 Task: Add an event with the title Second Performance Improvement Plan Review and Progress Tracking, date '2023/10/03', time 8:30 AM to 10:30 AMand add a description: The training workshop will begin with an overview of the importance of effective negotiation skills in today's business landscape. Participants will gain an understanding of the key elements of successful negotiations, such as preparation, communication, active listening, and problem-solving., put the event into Red category . Add location for the event as: 321 Park Retiro, Madrid, Spain, logged in from the account softage.9@softage.netand send the event invitation to softage.10@softage.net with CC to  softage.7@softage.net. Set a reminder for the event 1 hour before
Action: Mouse moved to (113, 143)
Screenshot: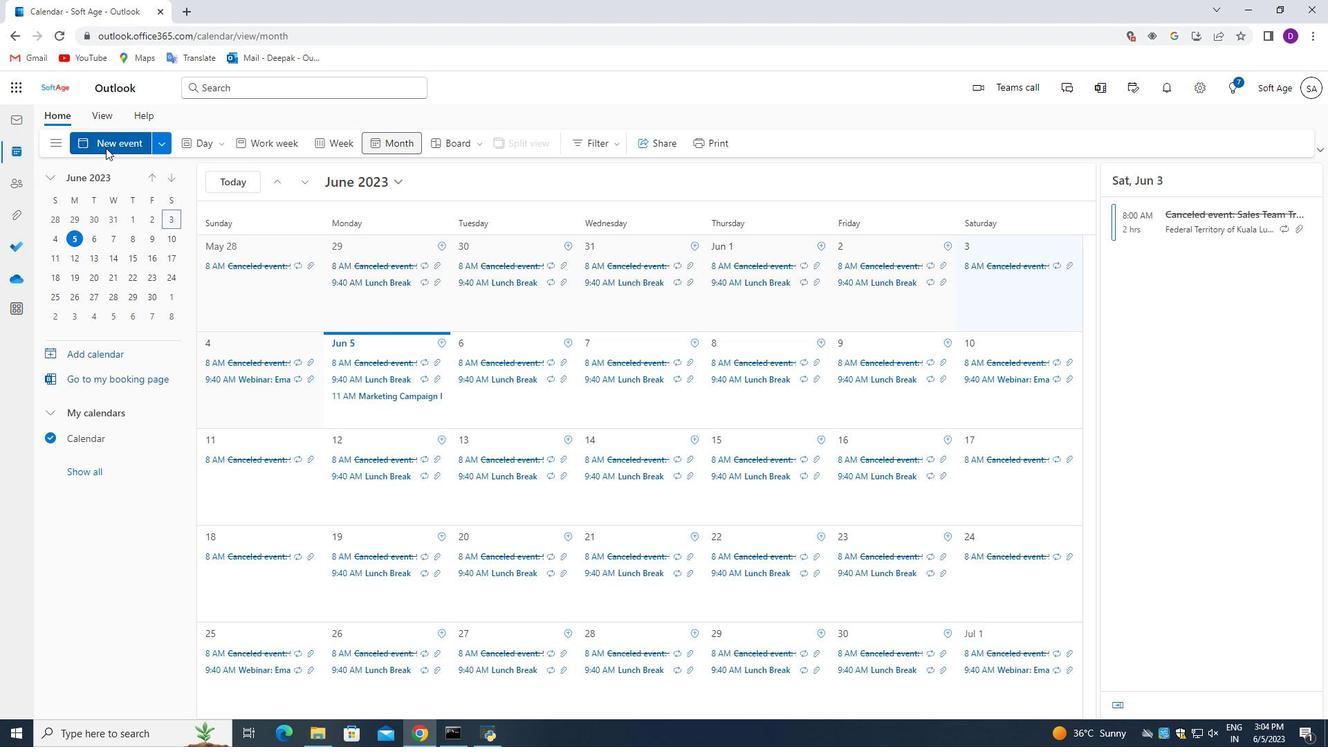 
Action: Mouse pressed left at (113, 143)
Screenshot: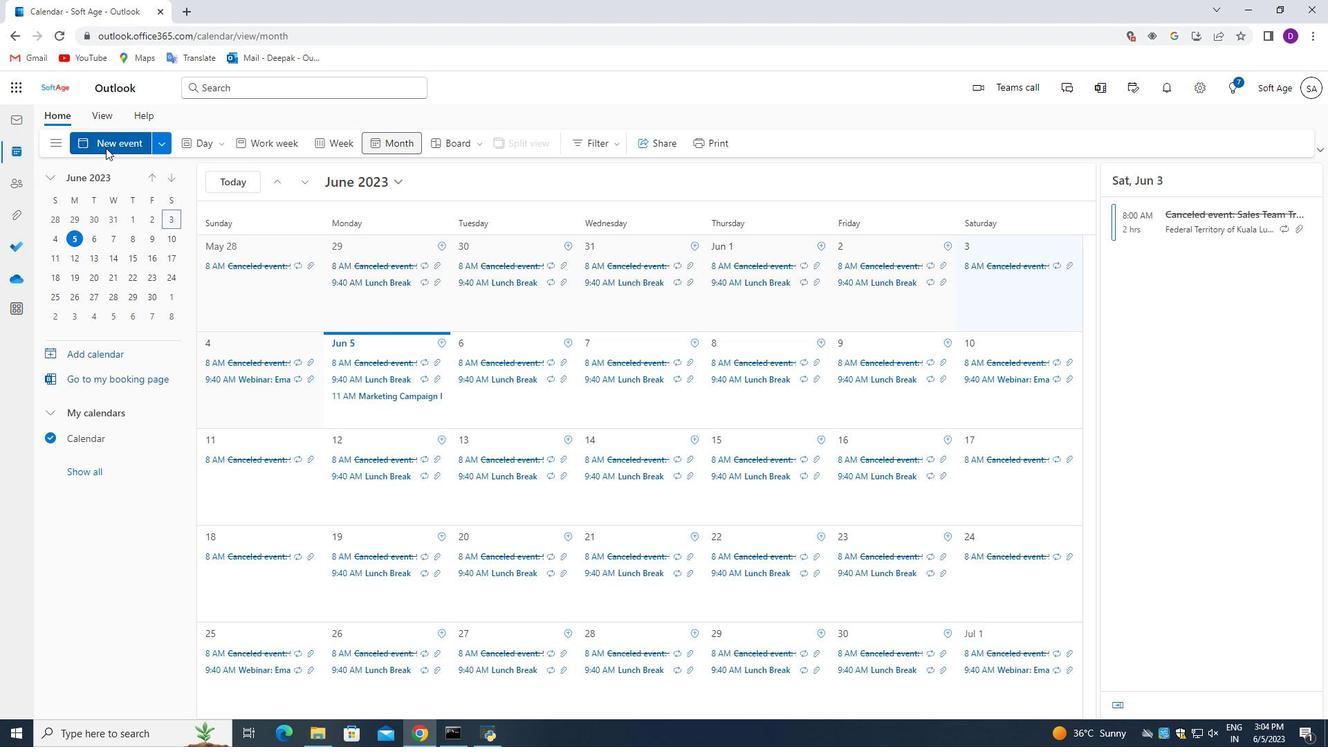 
Action: Key pressed <Key.shift_r>Sexon<Key.backspace><Key.backspace><Key.backspace><Key.backspace>ex<Key.backspace>cond<Key.space><Key.space><Key.backspace><Key.shift>Perfo<Key.backspace><Key.backspace><Key.backspace><Key.backspace><Key.backspace><Key.backspace><Key.space><Key.shift>AP<Key.backspace><Key.backspace><Key.shift>Performance<Key.space>
Screenshot: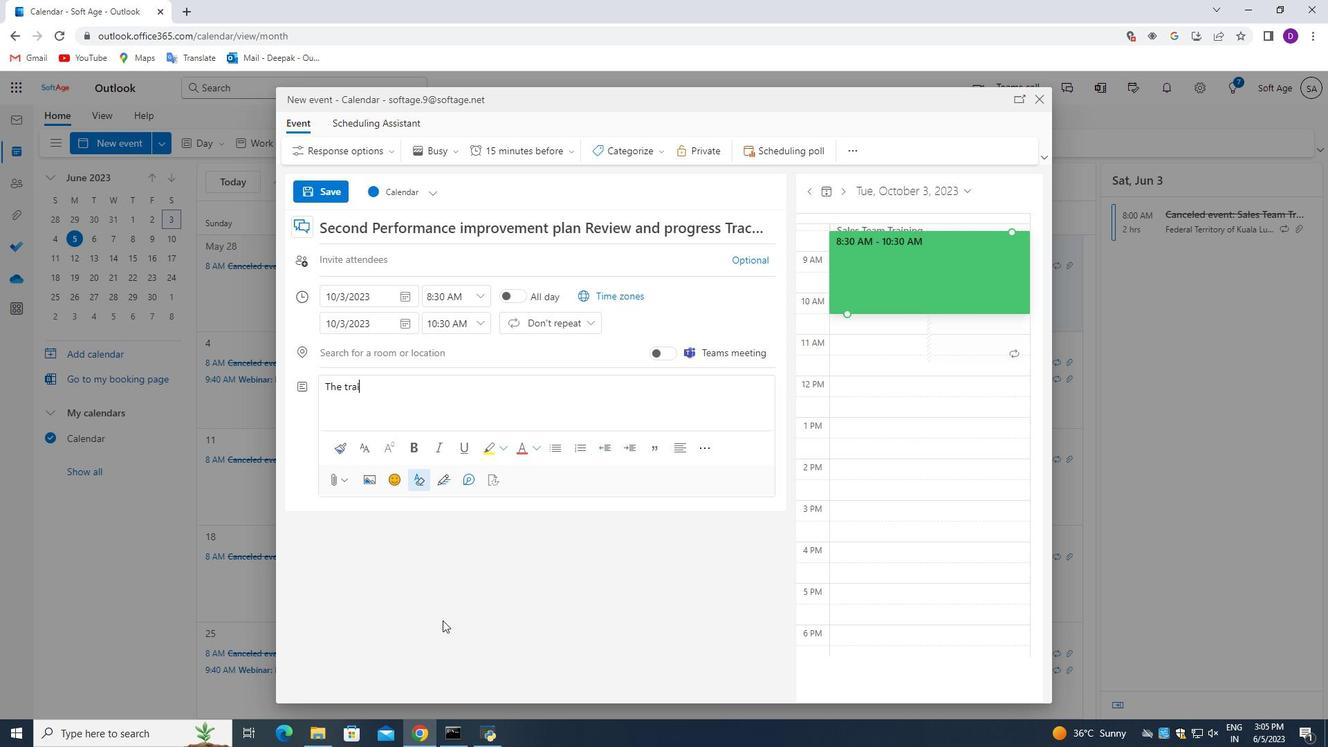 
Action: Mouse moved to (105, 148)
Screenshot: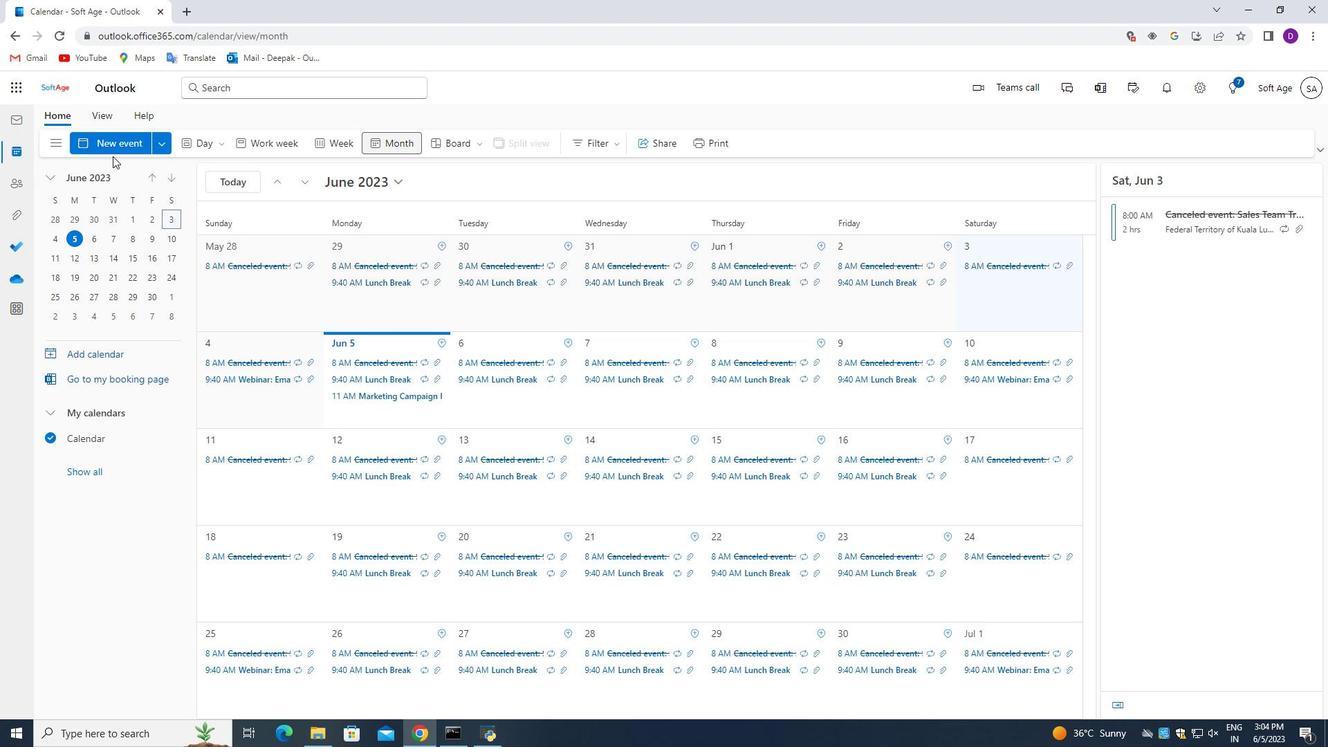 
Action: Mouse pressed left at (105, 148)
Screenshot: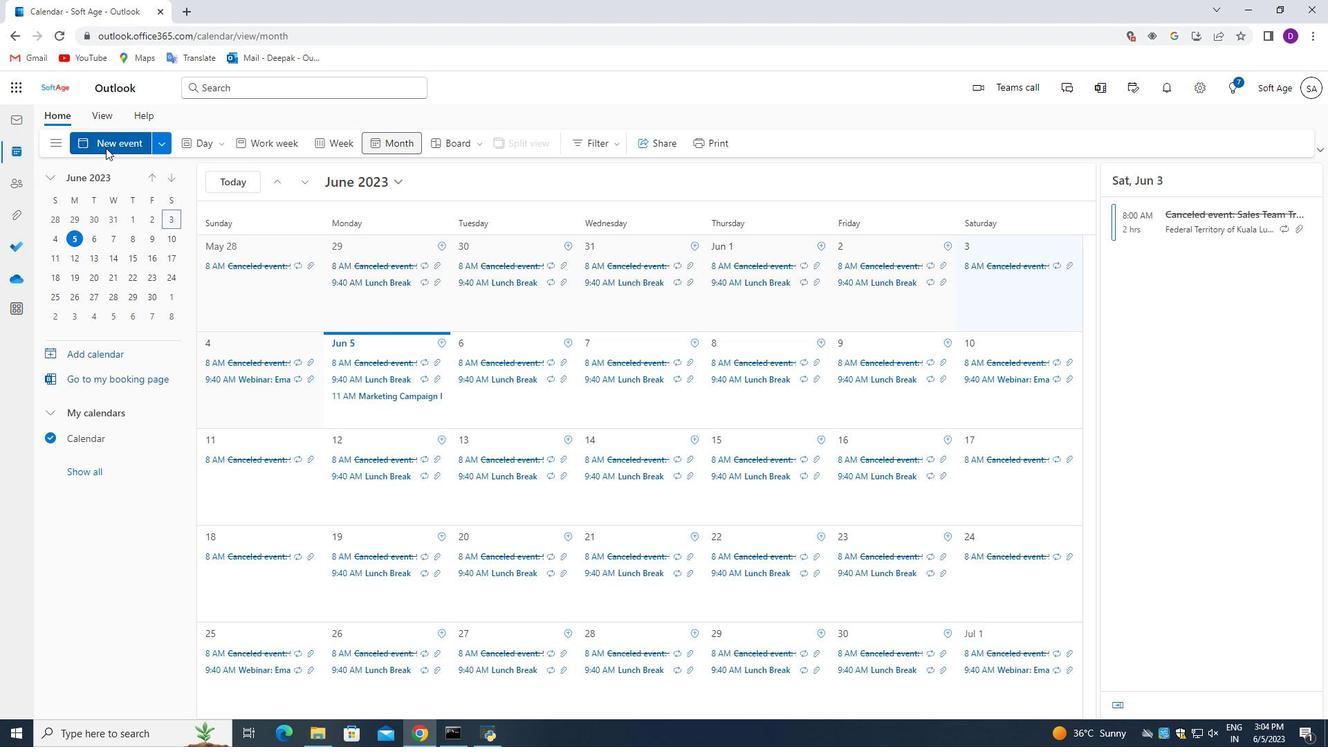 
Action: Mouse moved to (514, 545)
Screenshot: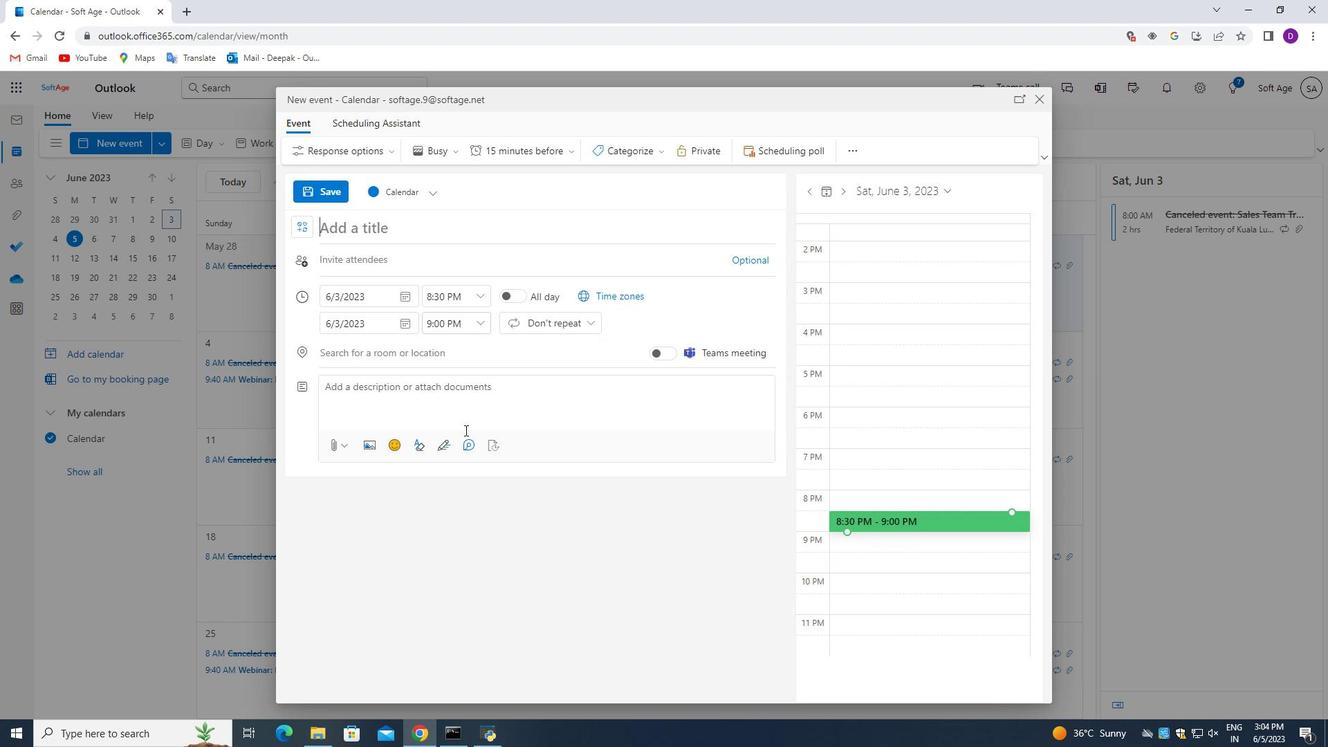 
Action: Key pressed <Key.shift_r>Second<Key.space><Key.shift>Performance<Key.space>improvement<Key.space>plan<Key.space><Key.shift_r>Review<Key.space>and<Key.space>progress<Key.space><Key.shift_r>Tracking
Screenshot: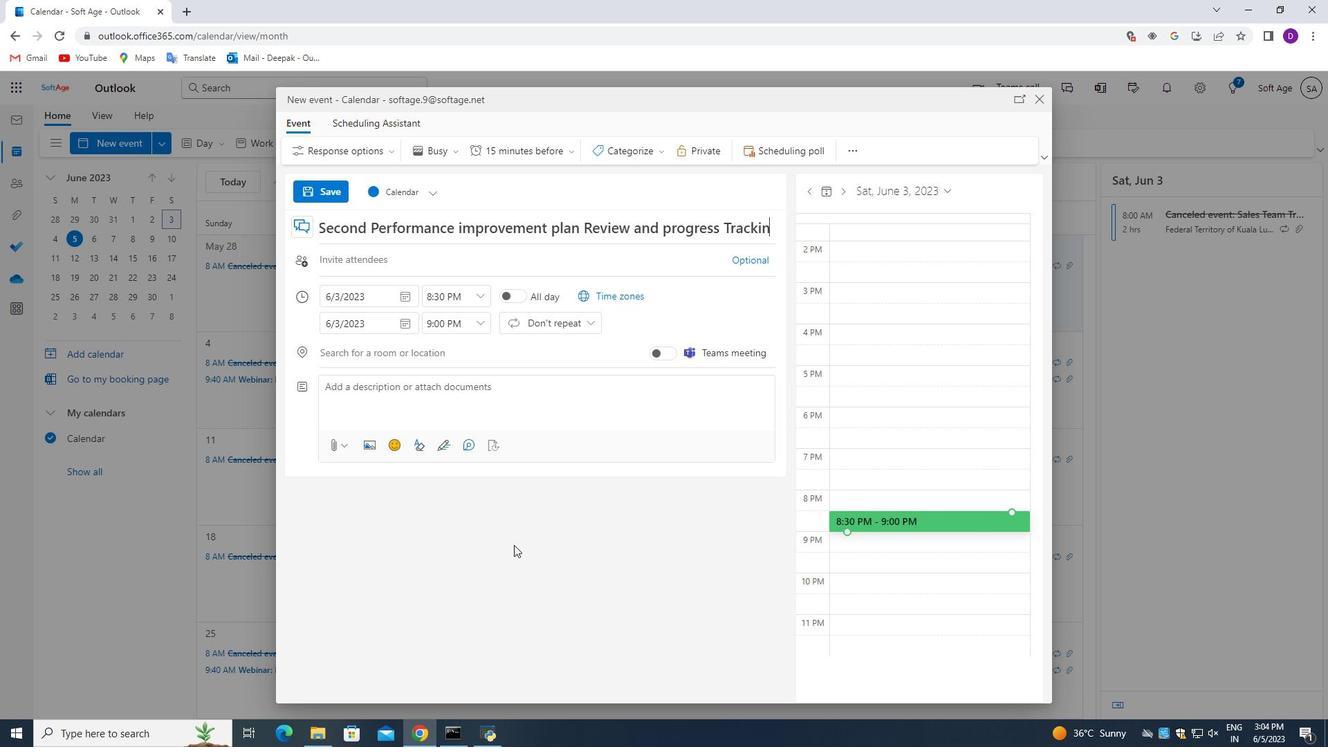 
Action: Mouse moved to (402, 294)
Screenshot: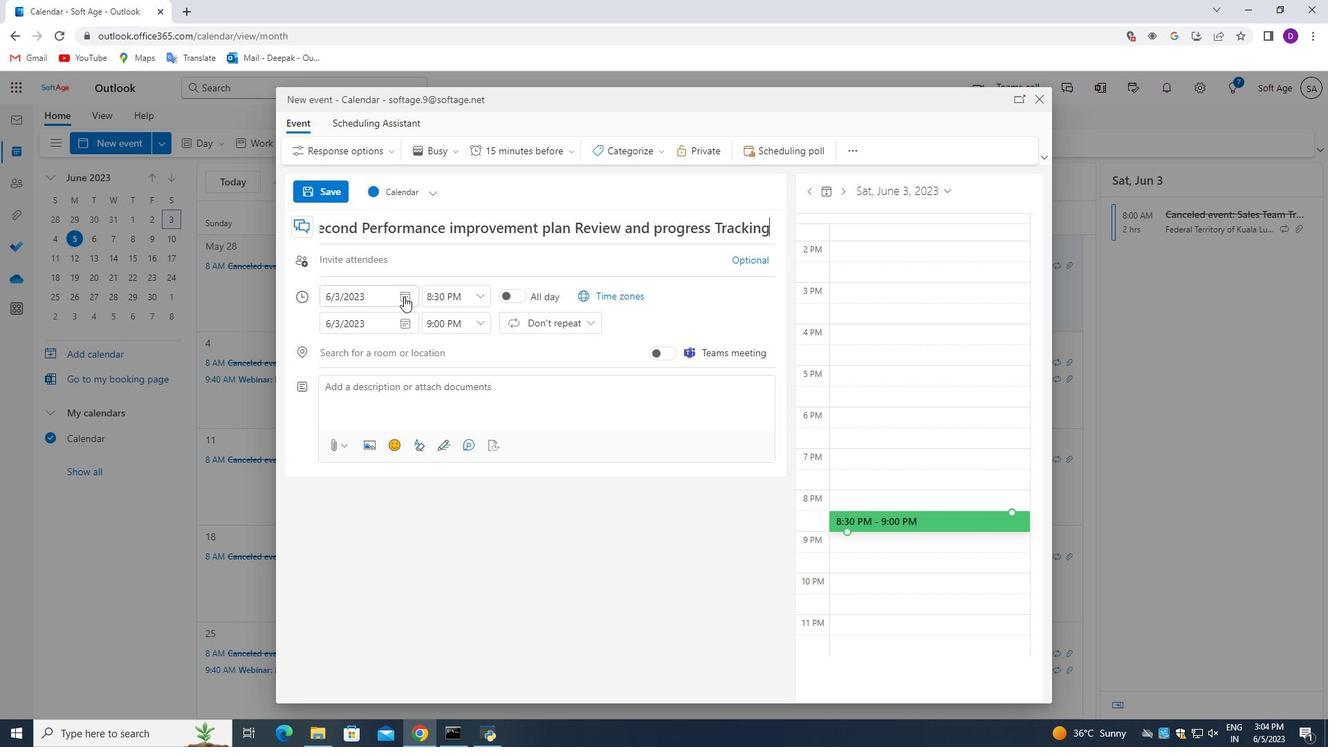 
Action: Mouse pressed left at (402, 294)
Screenshot: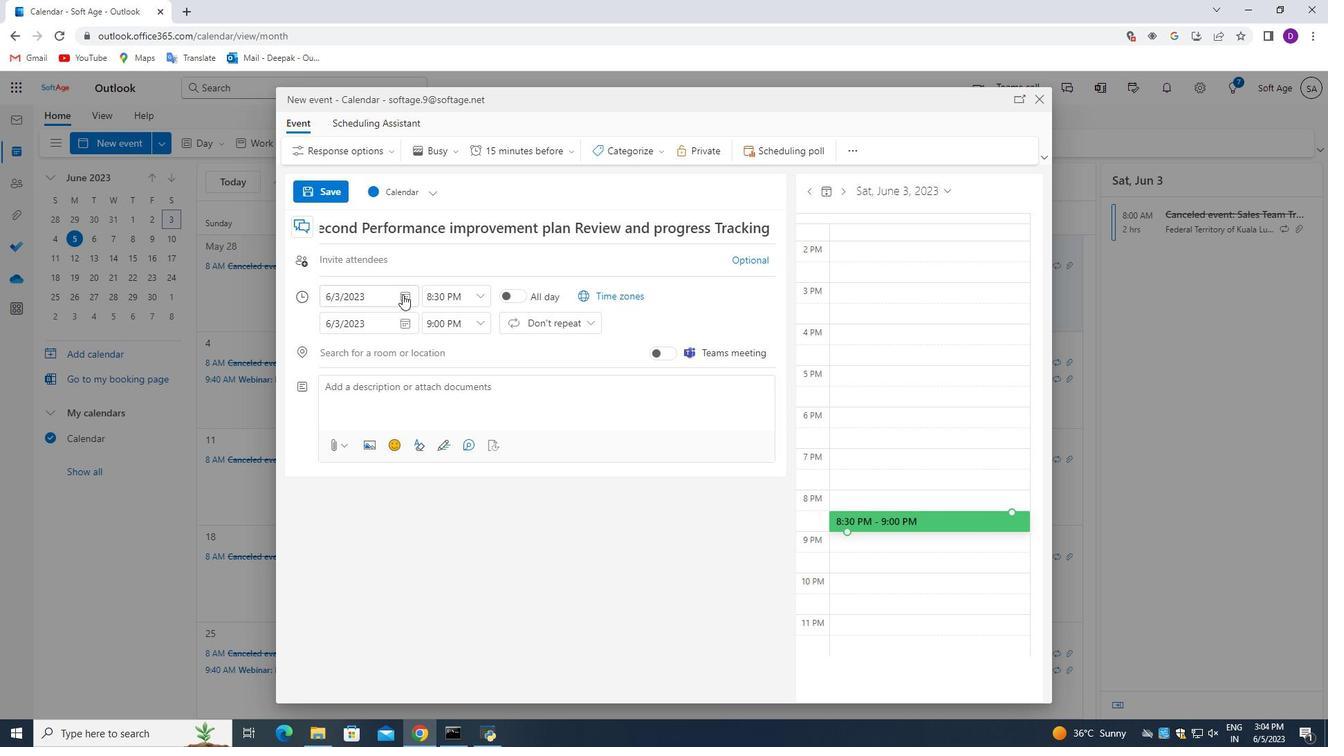 
Action: Mouse moved to (361, 321)
Screenshot: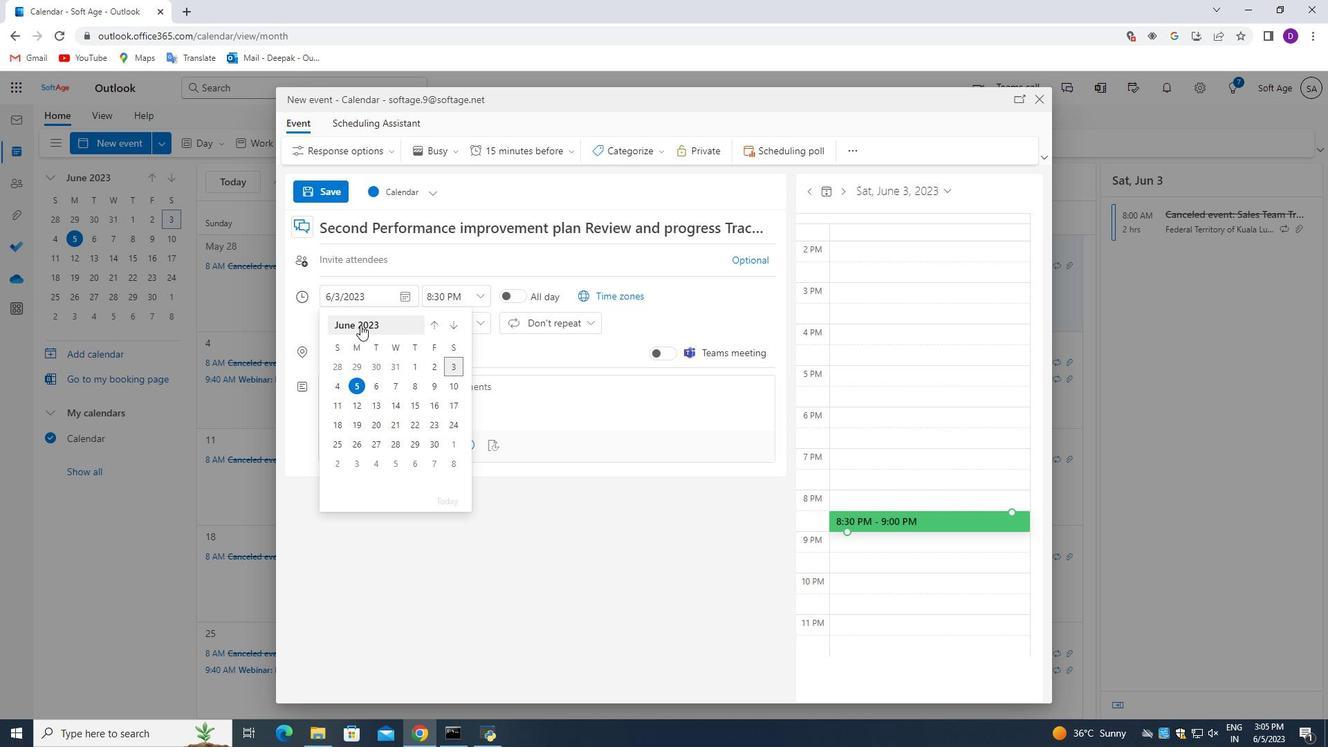 
Action: Mouse pressed left at (361, 321)
Screenshot: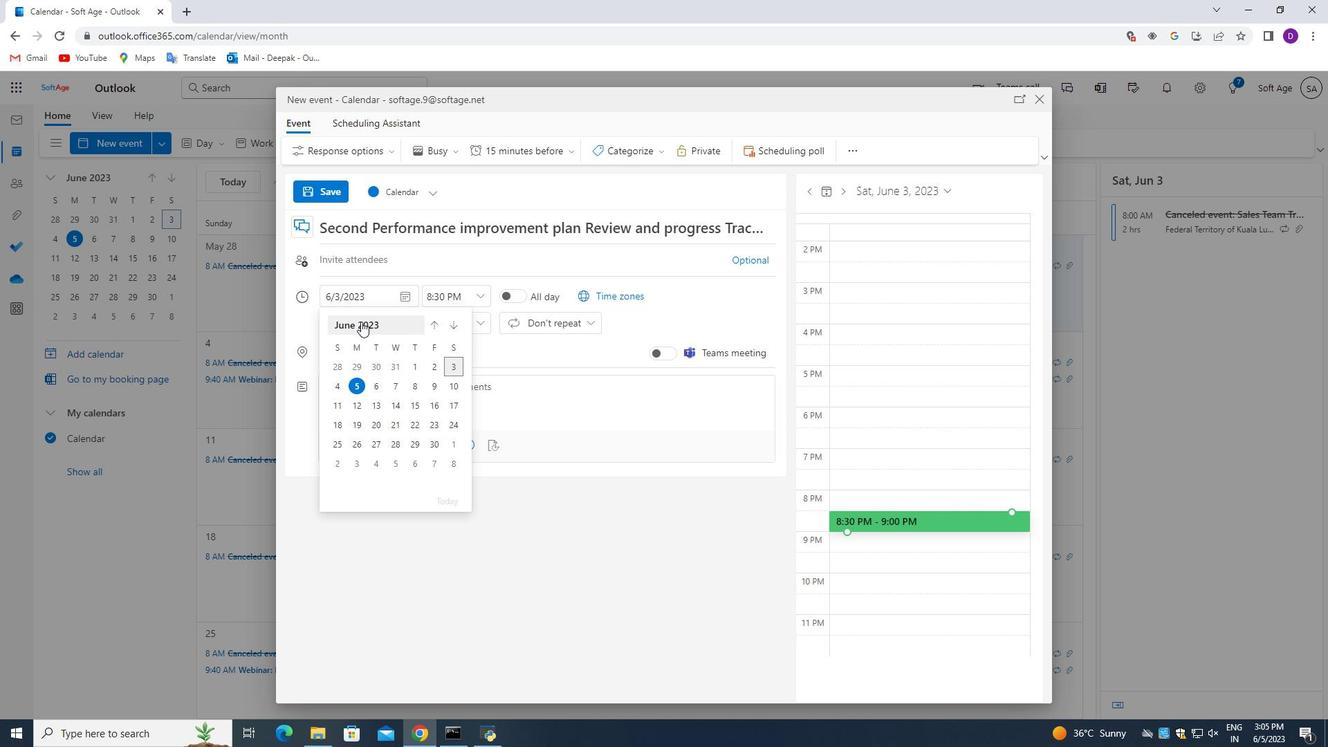 
Action: Mouse moved to (381, 431)
Screenshot: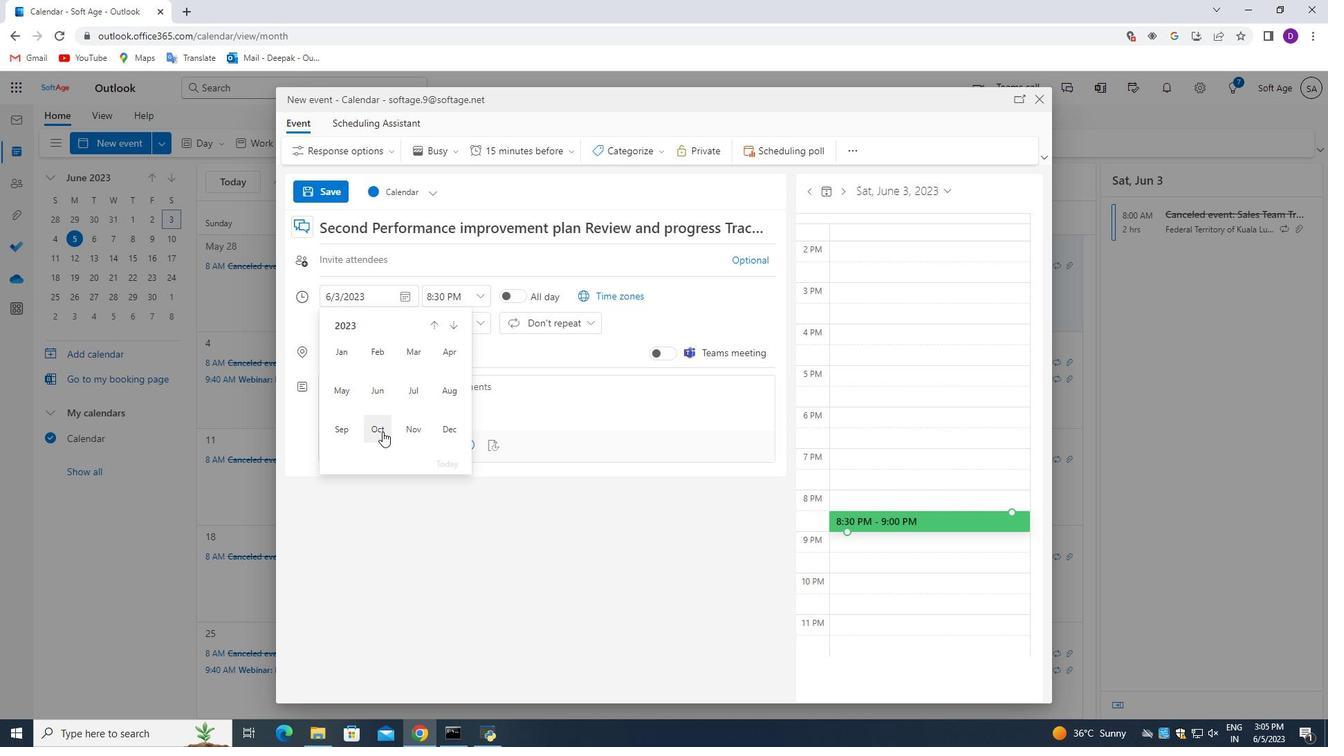
Action: Mouse pressed left at (381, 431)
Screenshot: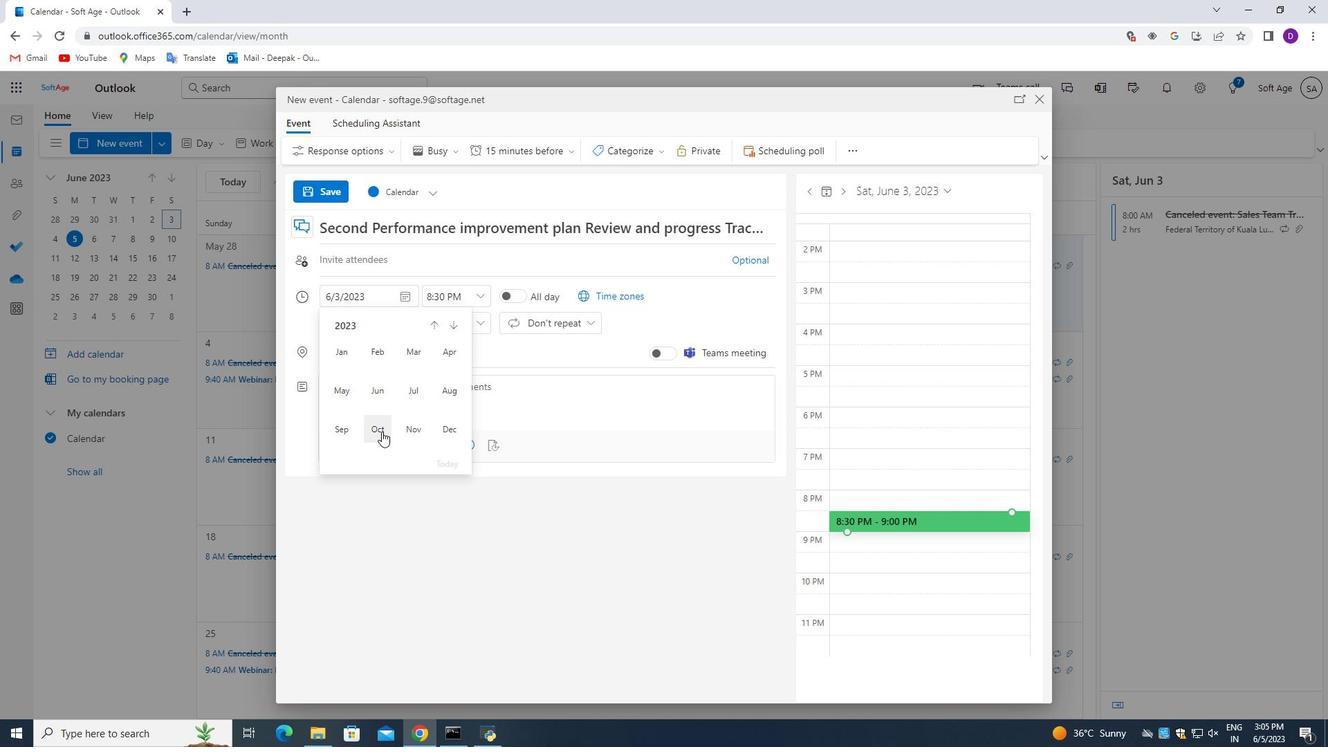 
Action: Mouse moved to (377, 370)
Screenshot: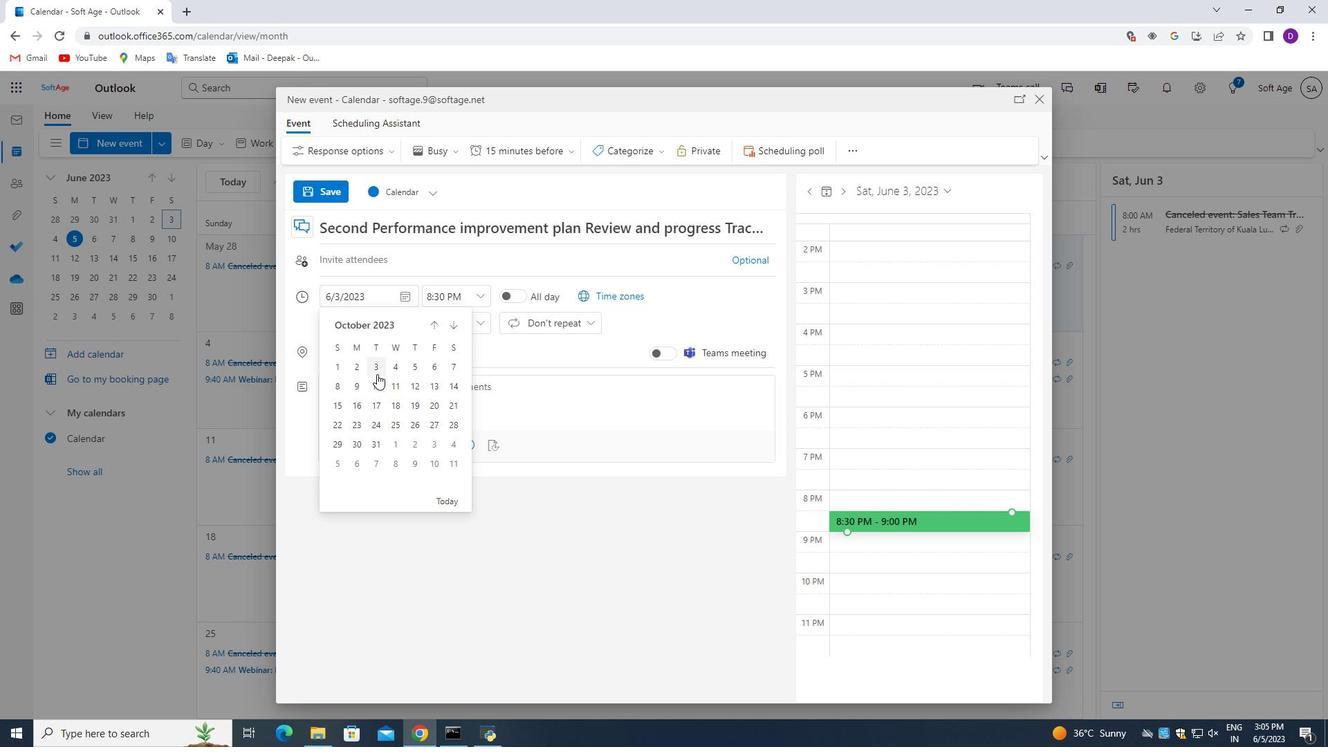 
Action: Mouse pressed left at (377, 370)
Screenshot: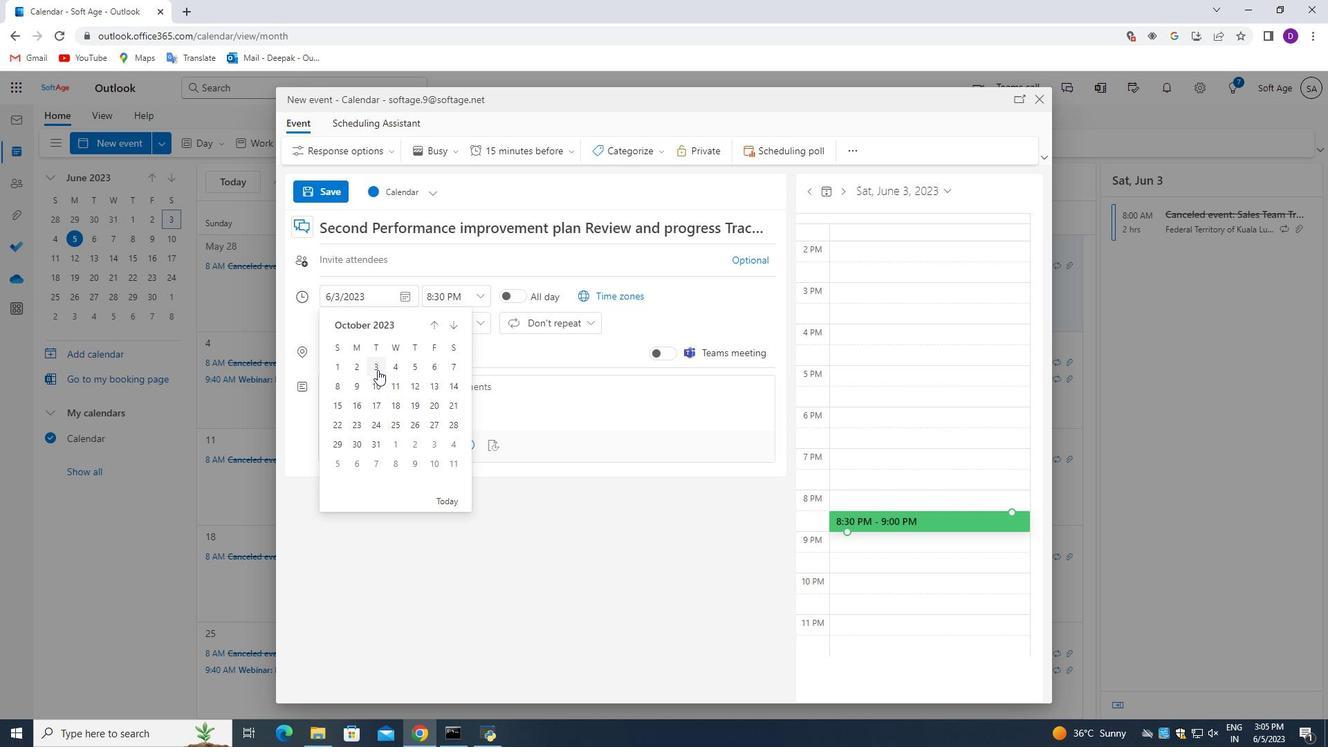 
Action: Mouse moved to (452, 296)
Screenshot: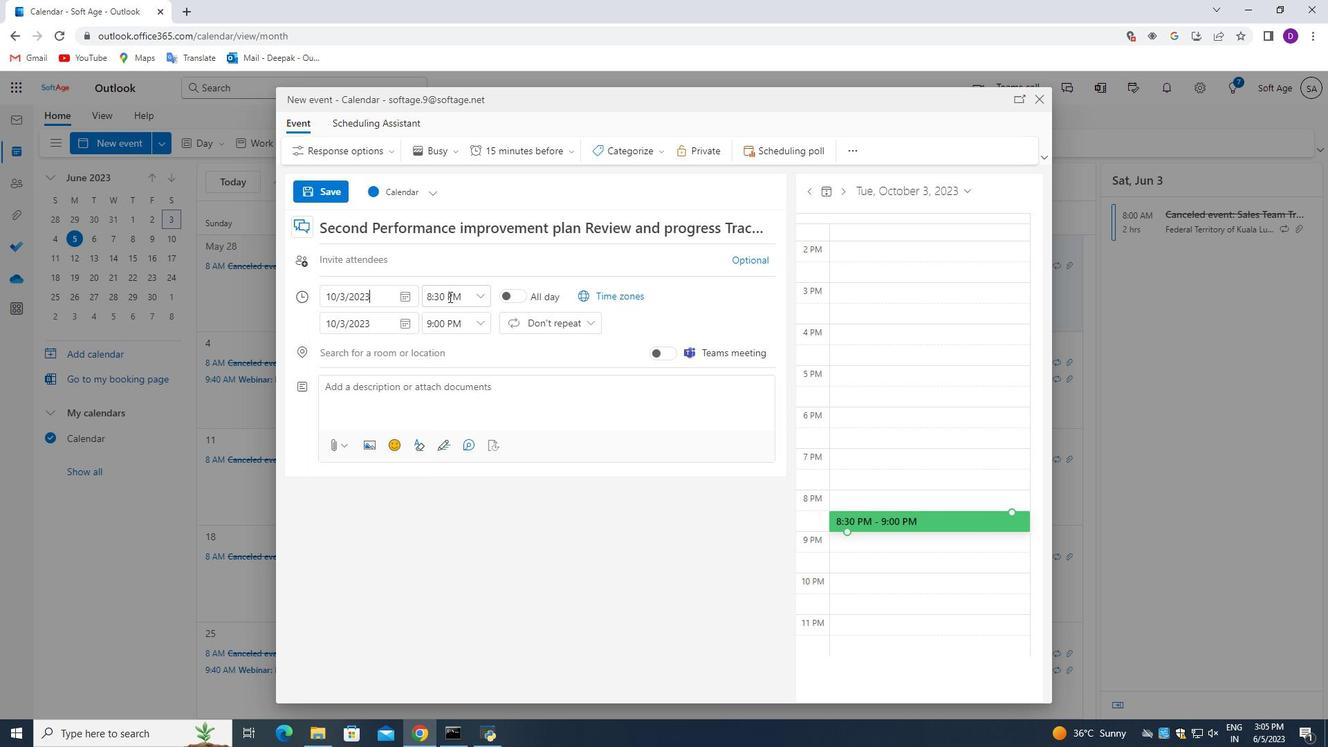 
Action: Mouse pressed left at (452, 296)
Screenshot: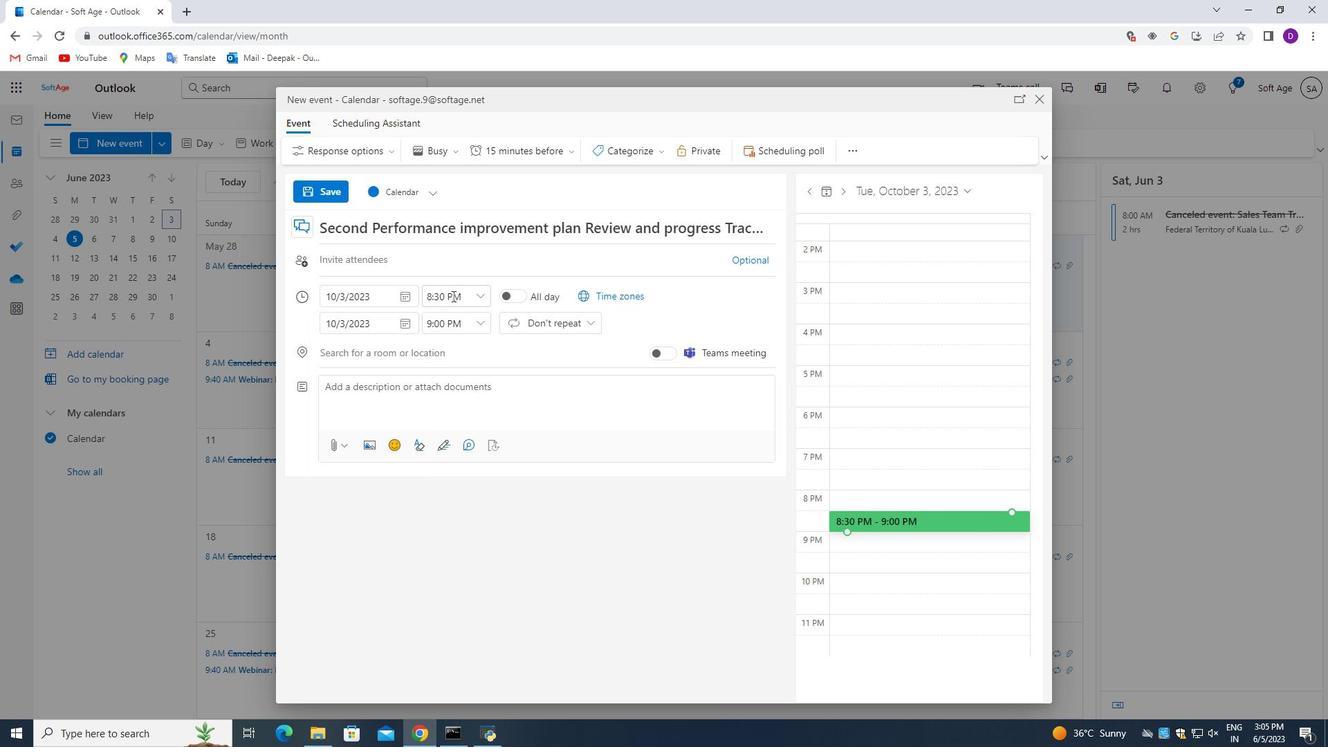 
Action: Mouse pressed left at (452, 296)
Screenshot: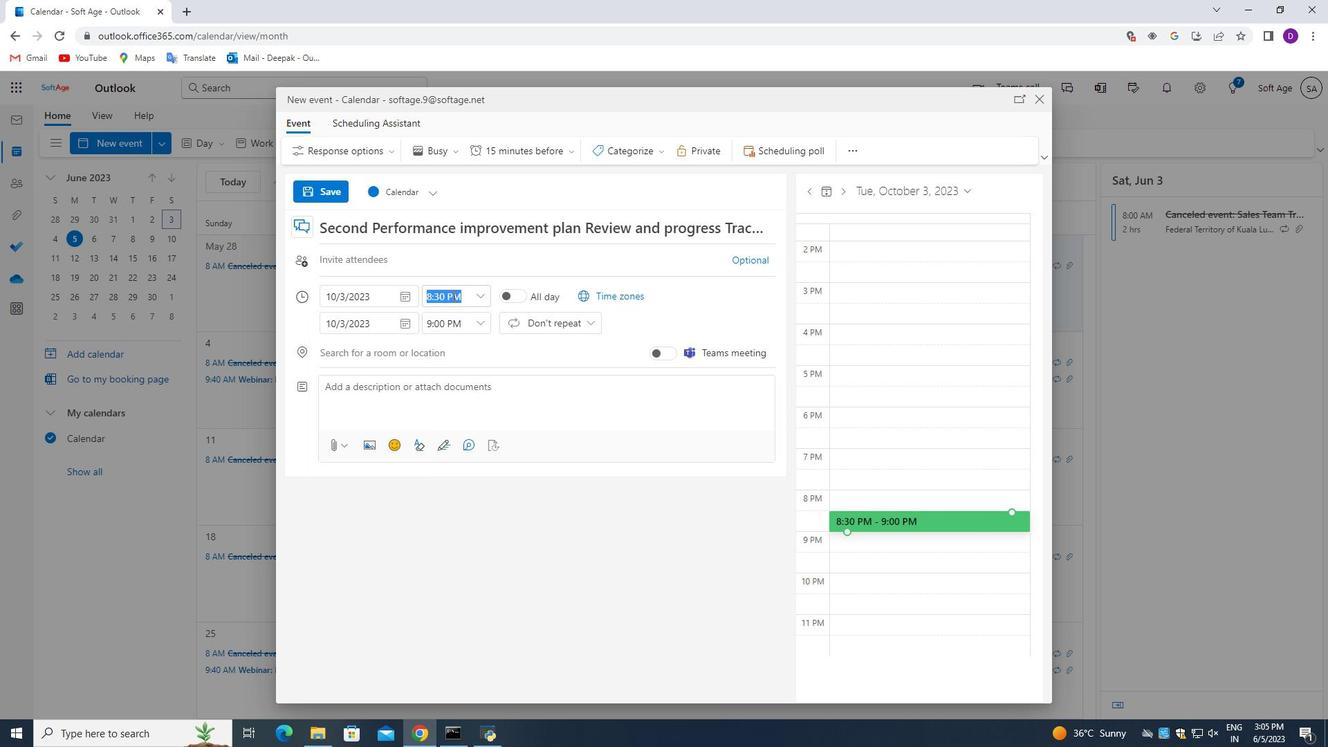 
Action: Mouse pressed left at (452, 296)
Screenshot: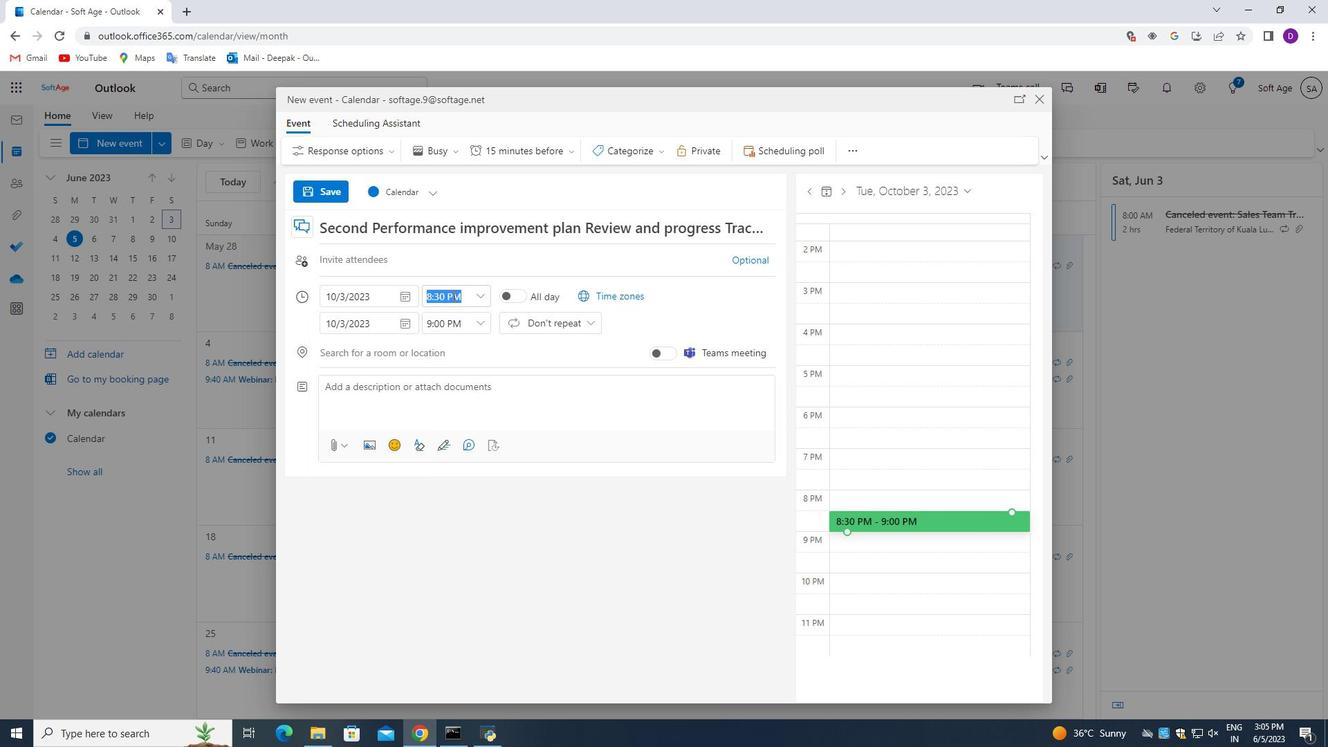 
Action: Mouse moved to (510, 415)
Screenshot: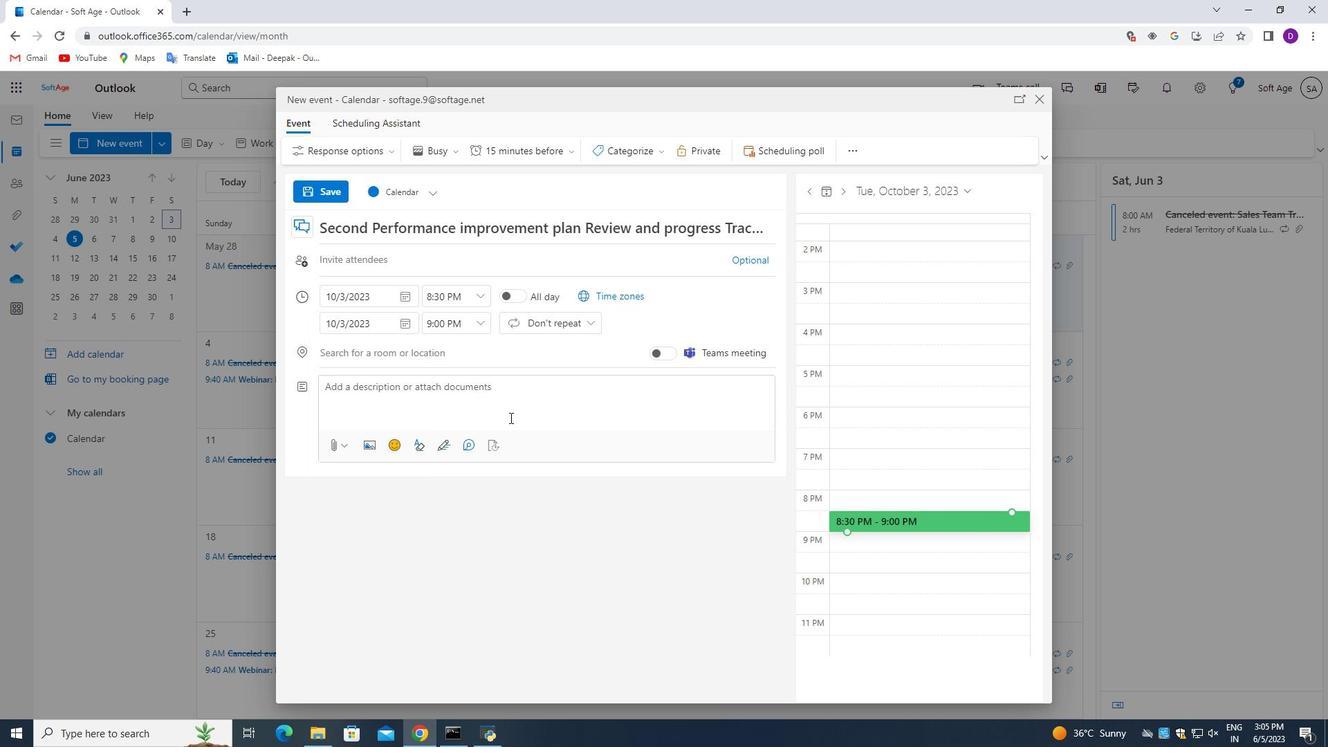 
Action: Key pressed <Key.backspace><Key.shift_r>A
Screenshot: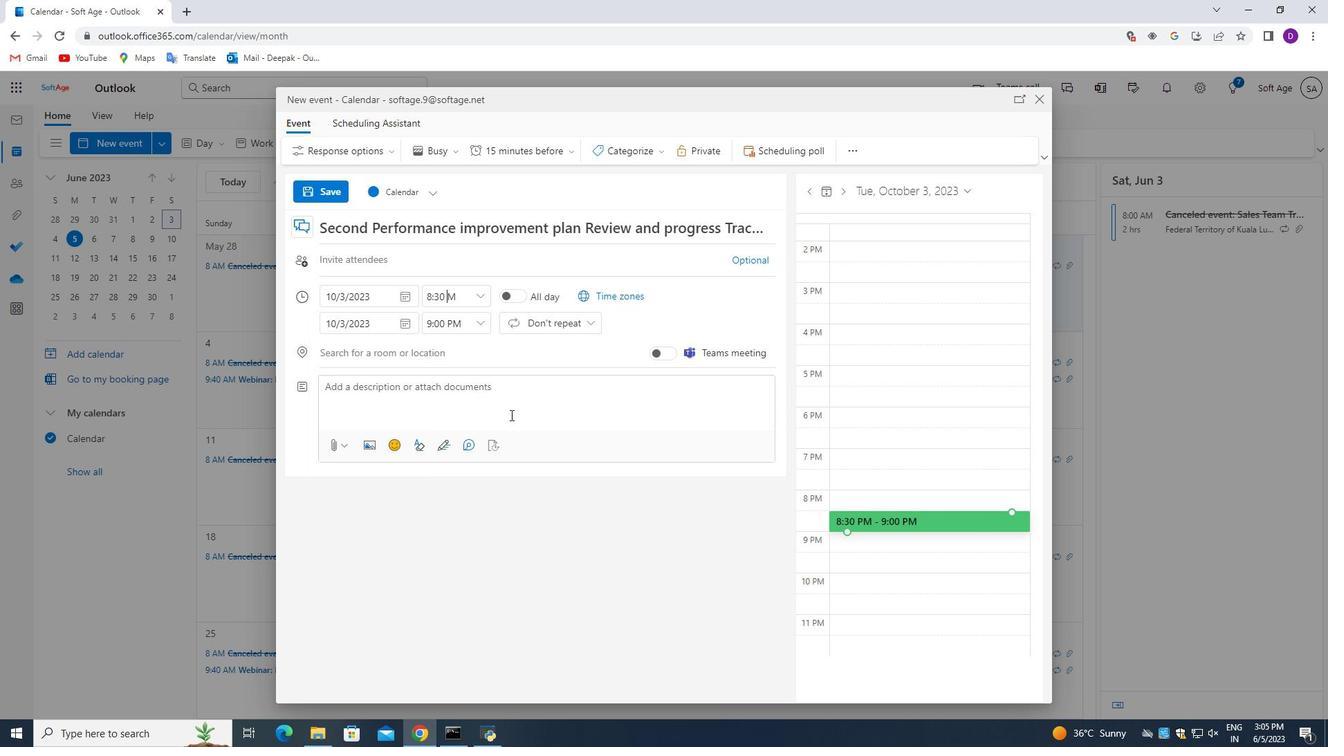 
Action: Mouse moved to (429, 323)
Screenshot: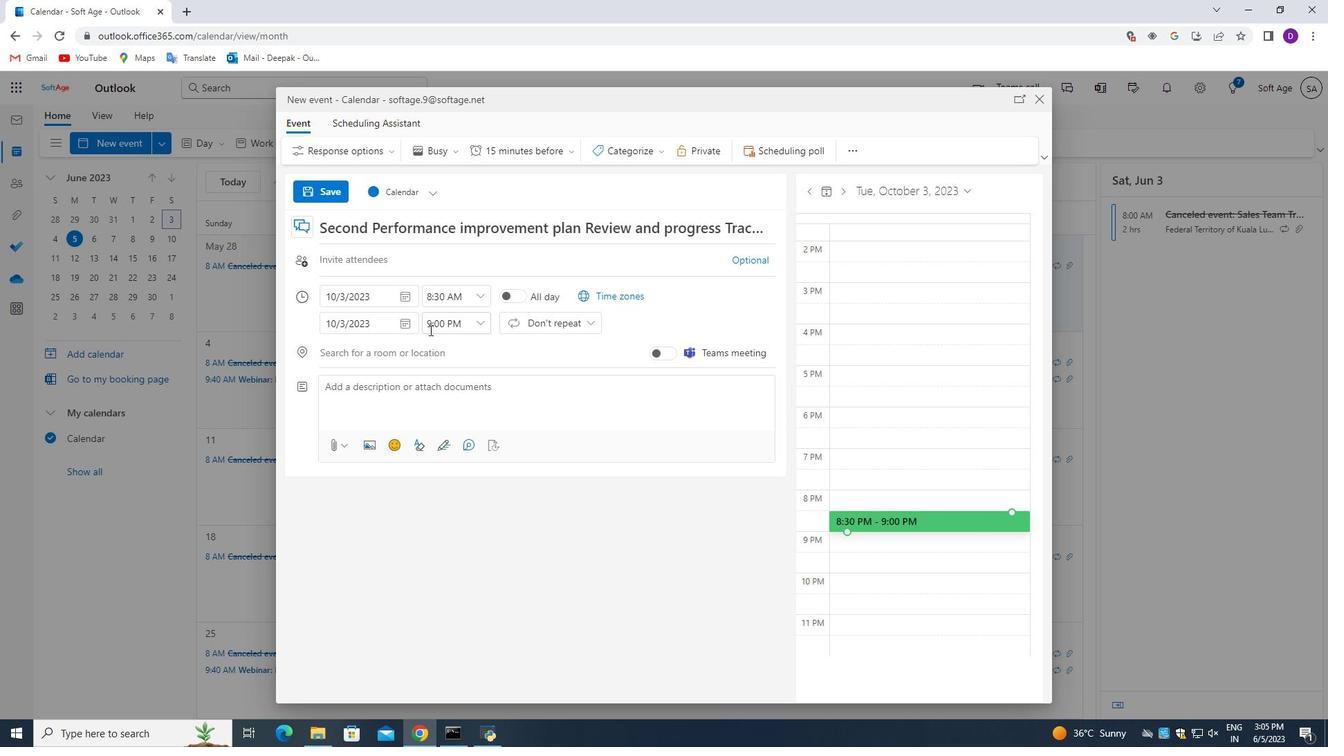 
Action: Mouse pressed left at (429, 323)
Screenshot: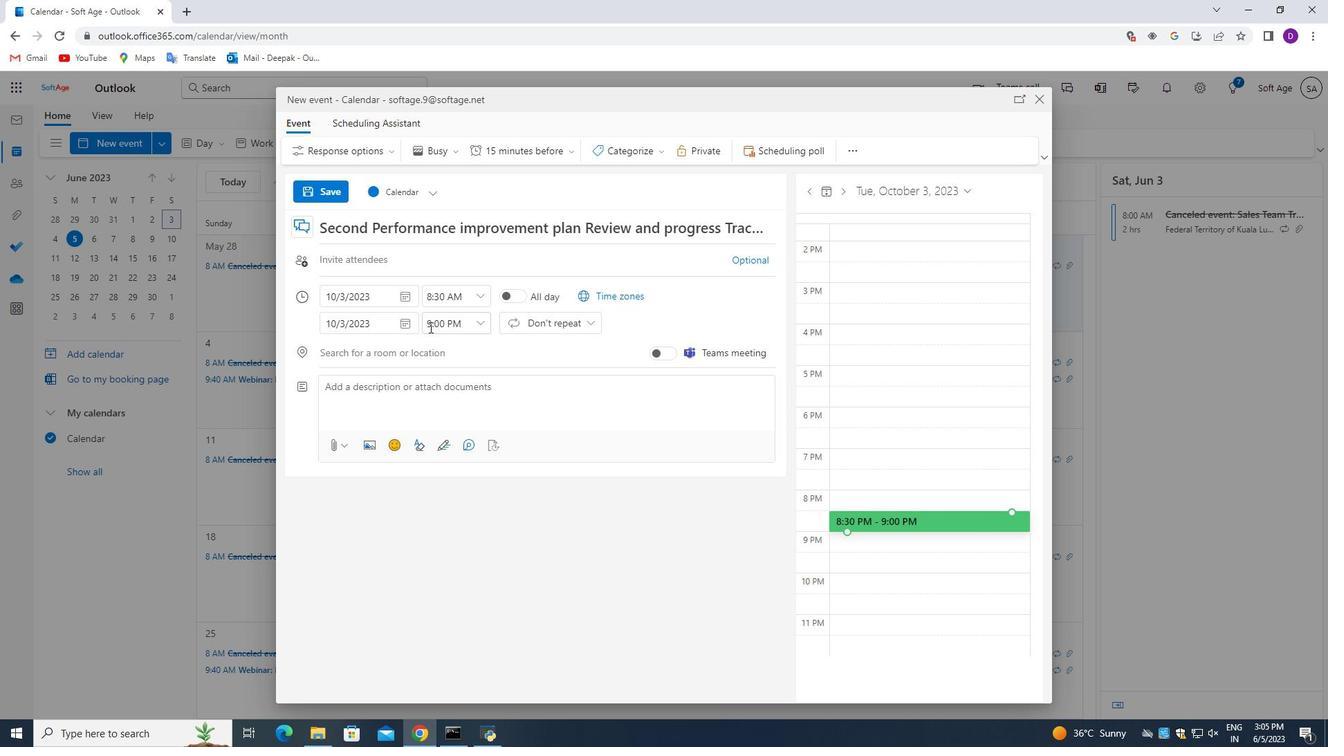 
Action: Mouse moved to (429, 322)
Screenshot: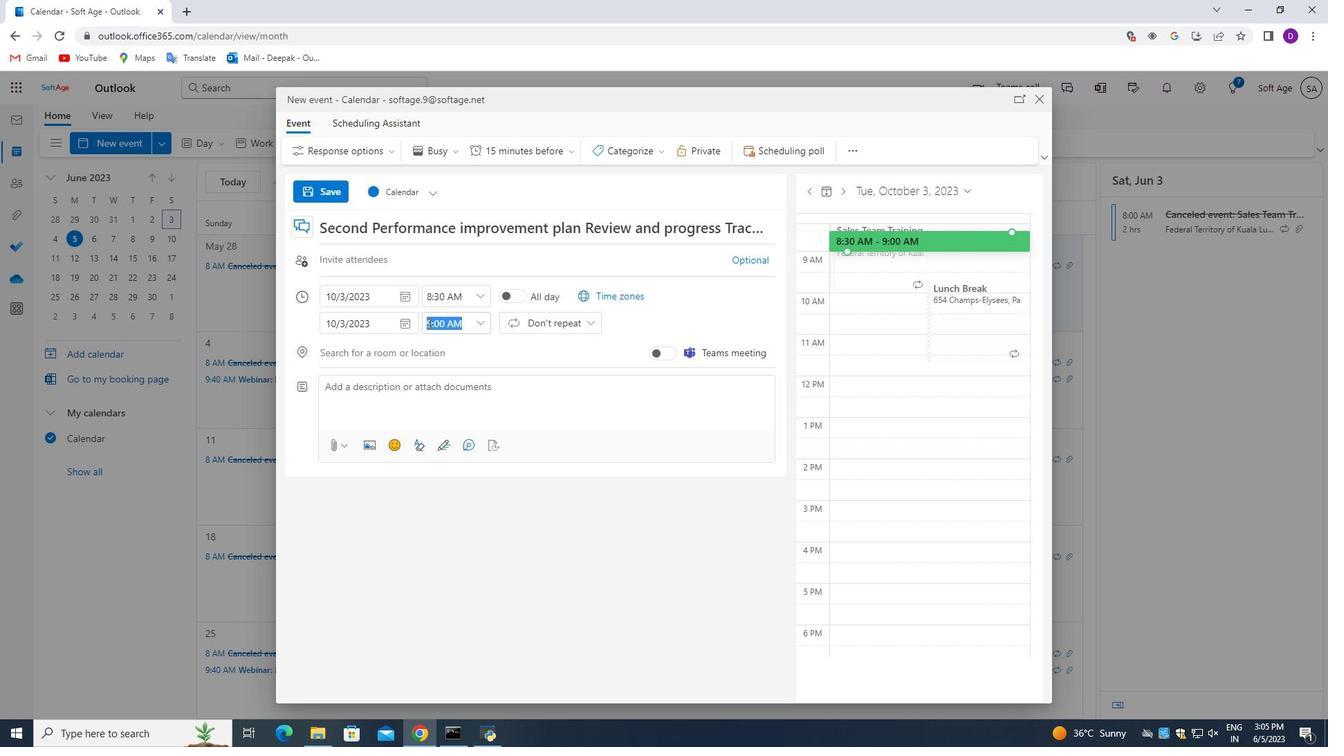 
Action: Mouse pressed left at (429, 322)
Screenshot: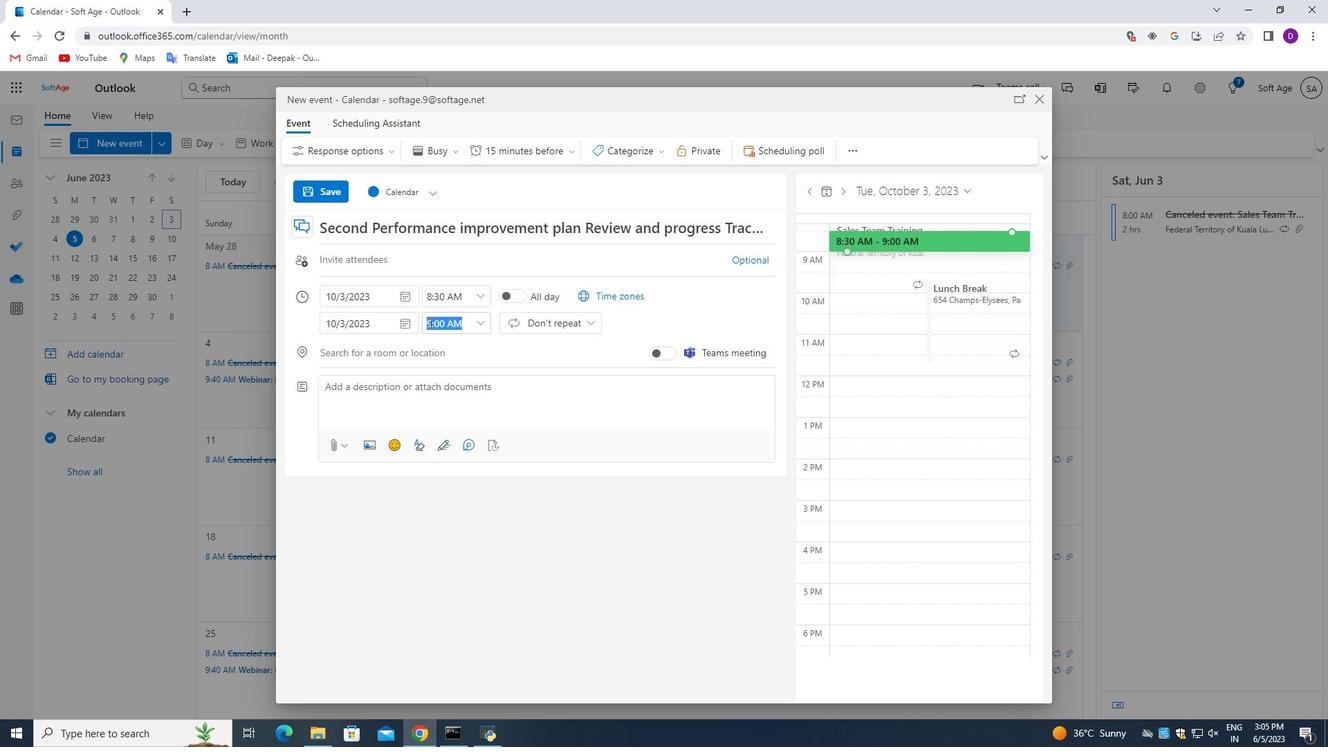 
Action: Mouse moved to (436, 399)
Screenshot: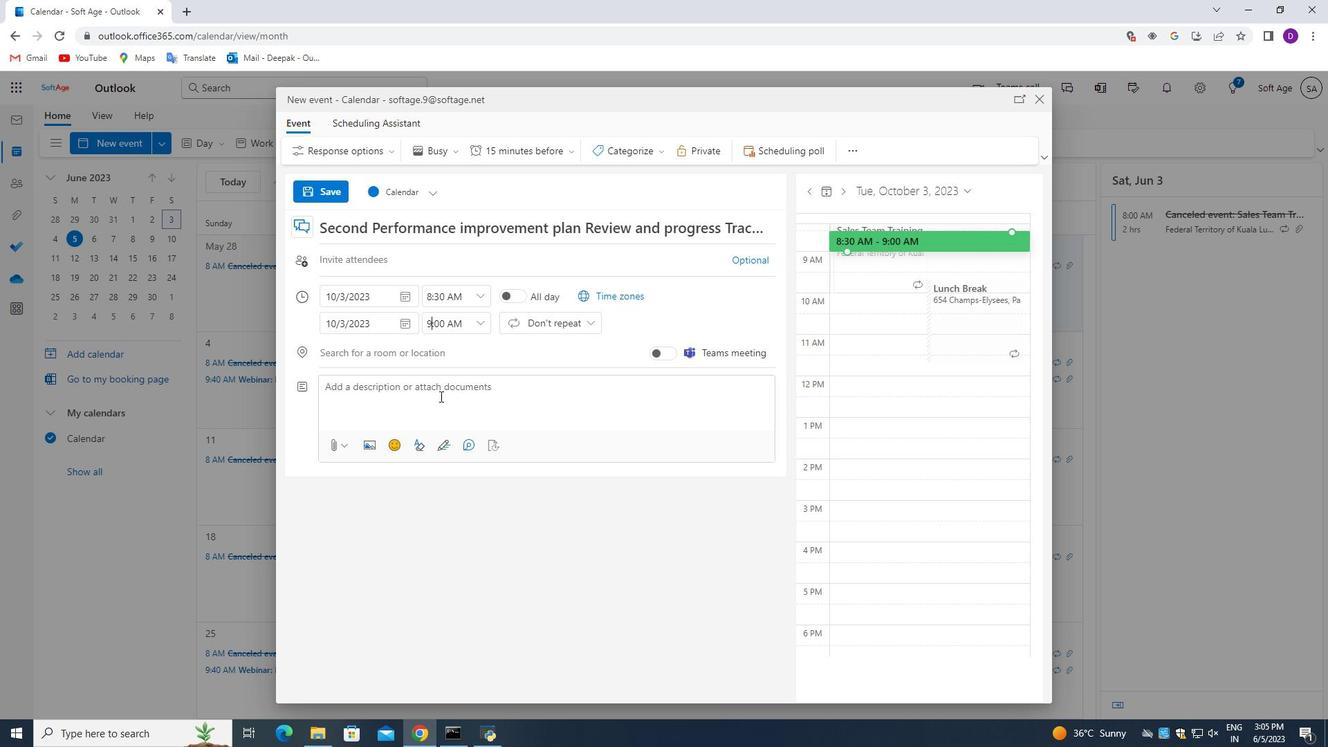 
Action: Key pressed <Key.backspace>10<Key.right><Key.right><Key.backspace>3
Screenshot: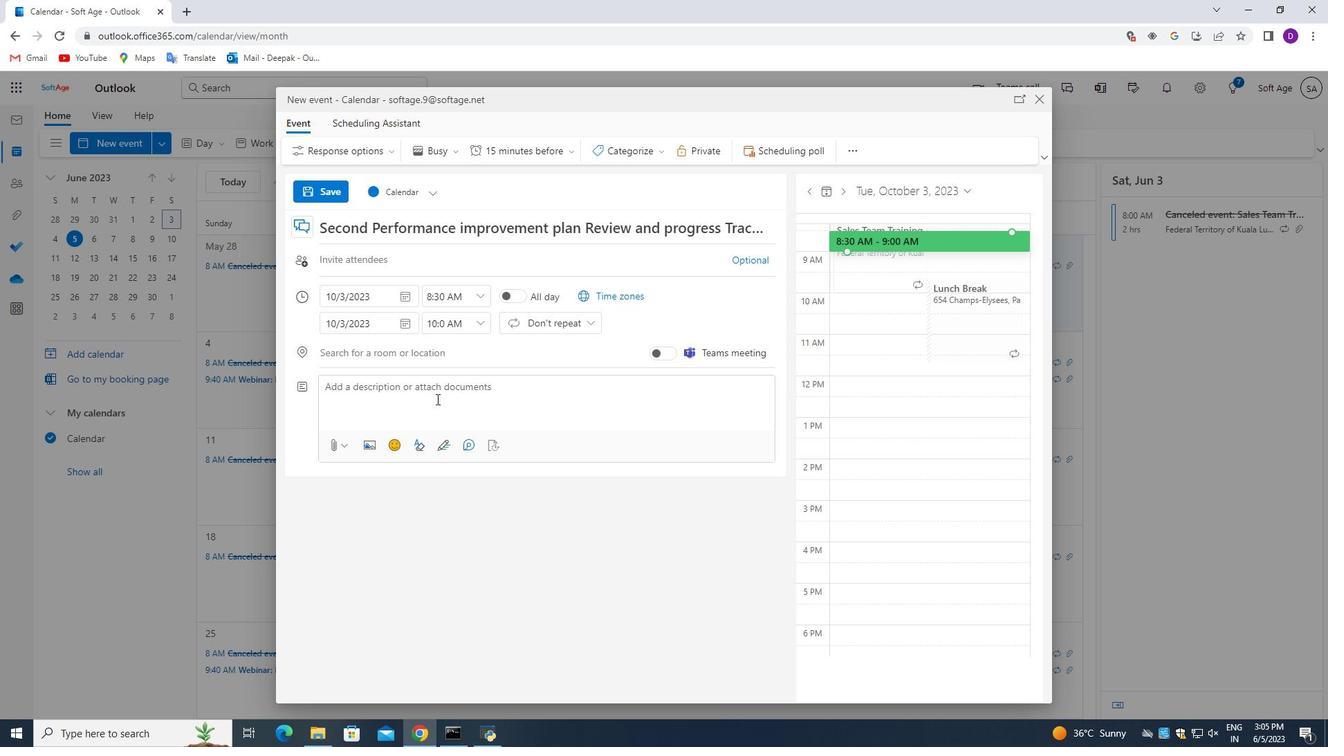 
Action: Mouse pressed left at (436, 399)
Screenshot: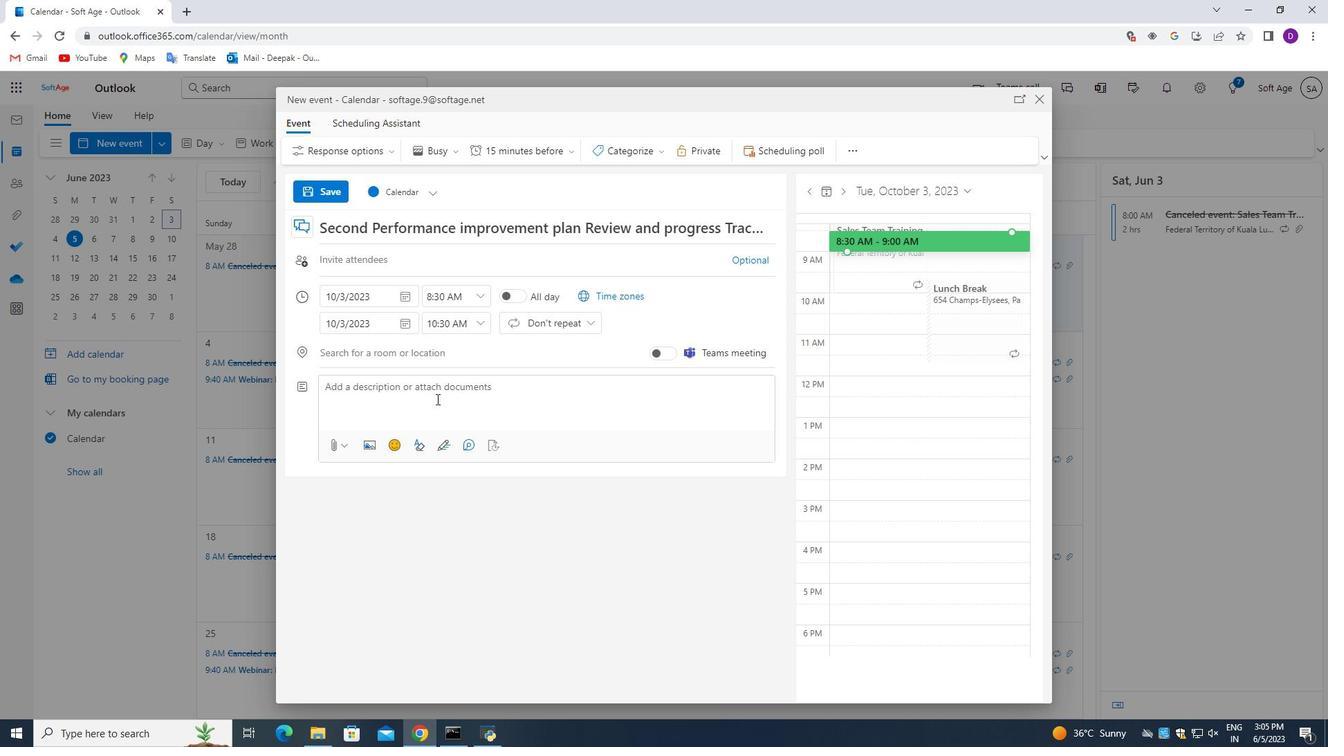 
Action: Mouse moved to (442, 620)
Screenshot: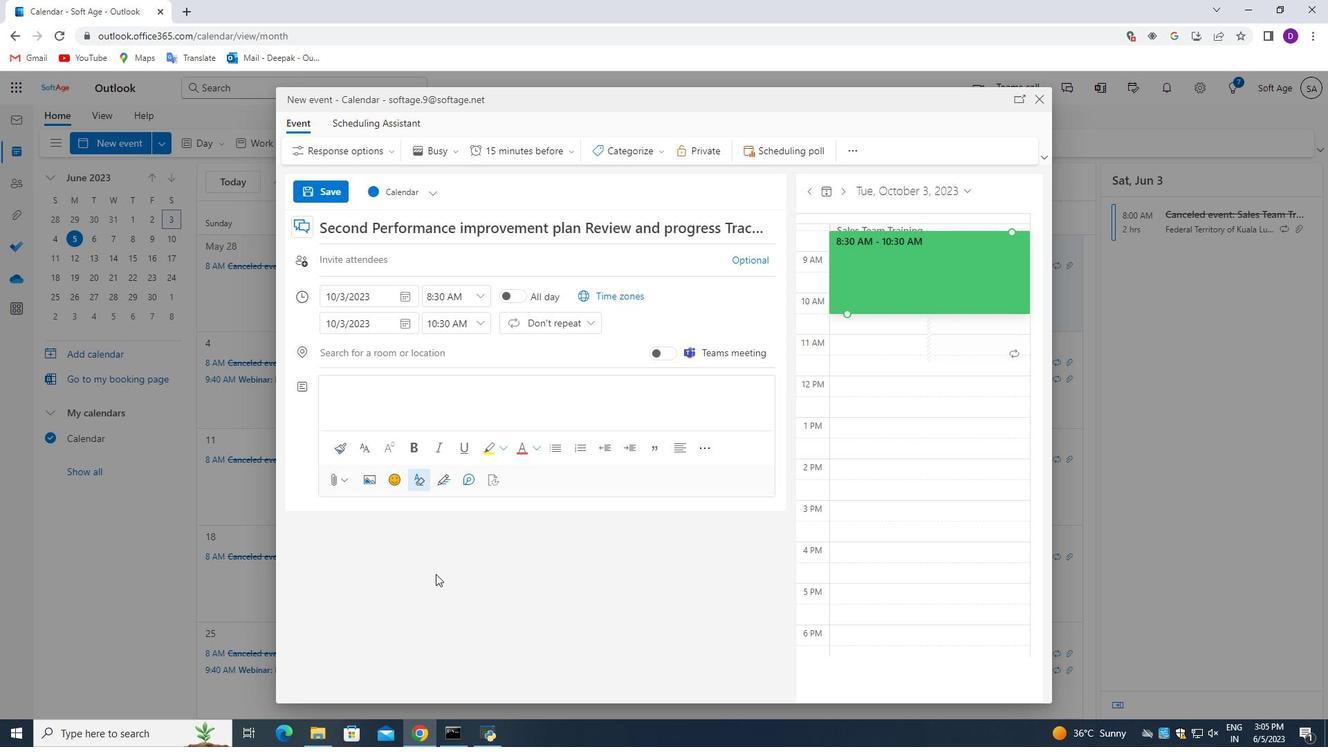 
Action: Key pressed <Key.shift_r>The<Key.space>training<Key.space>workshop<Key.space>will<Key.space>begin<Key.space>with<Key.space>an<Key.space>overview<Key.space>of<Key.space>h<Key.backspace>the<Key.space>importance<Key.space>of<Key.space>effecd<Key.backspace>i<Key.backspace>tive<Key.space>negotiatin<Key.backspace>on<Key.space>sili<Key.backspace><Key.backspace><Key.backspace>kills<Key.backspace><Key.backspace><Key.backspace><Key.backspace><Key.backspace><Key.backspace><Key.backspace><Key.space><Key.space><Key.backspace><Key.backspace>,<Key.space>such<Key.space>as<Key.space>preparation,<Key.space>communication,<Key.space><Key.backspace><Key.space>actie<Key.backspace>ve<Key.space>listening<Key.space><Key.backspace>,<Key.space>and<Key.space>problem-<Key.backspace>-solving.
Screenshot: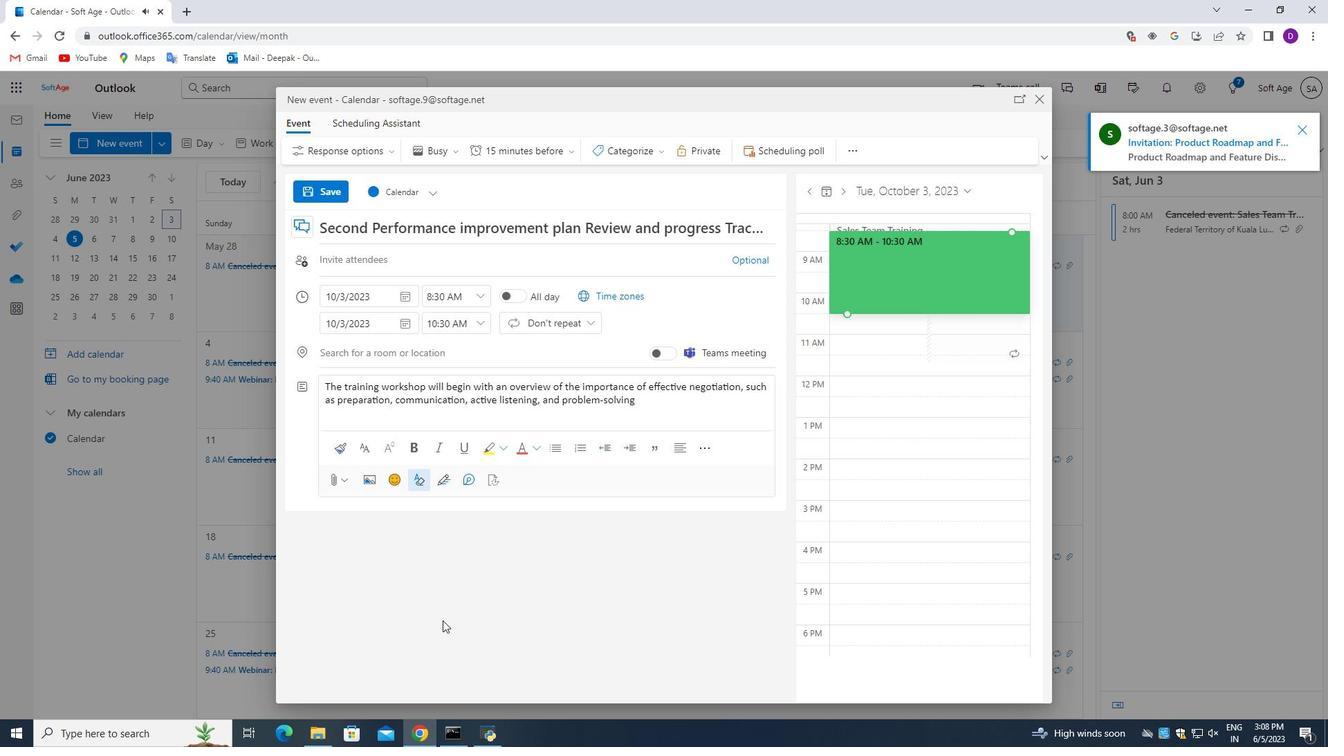 
Action: Mouse moved to (648, 148)
Screenshot: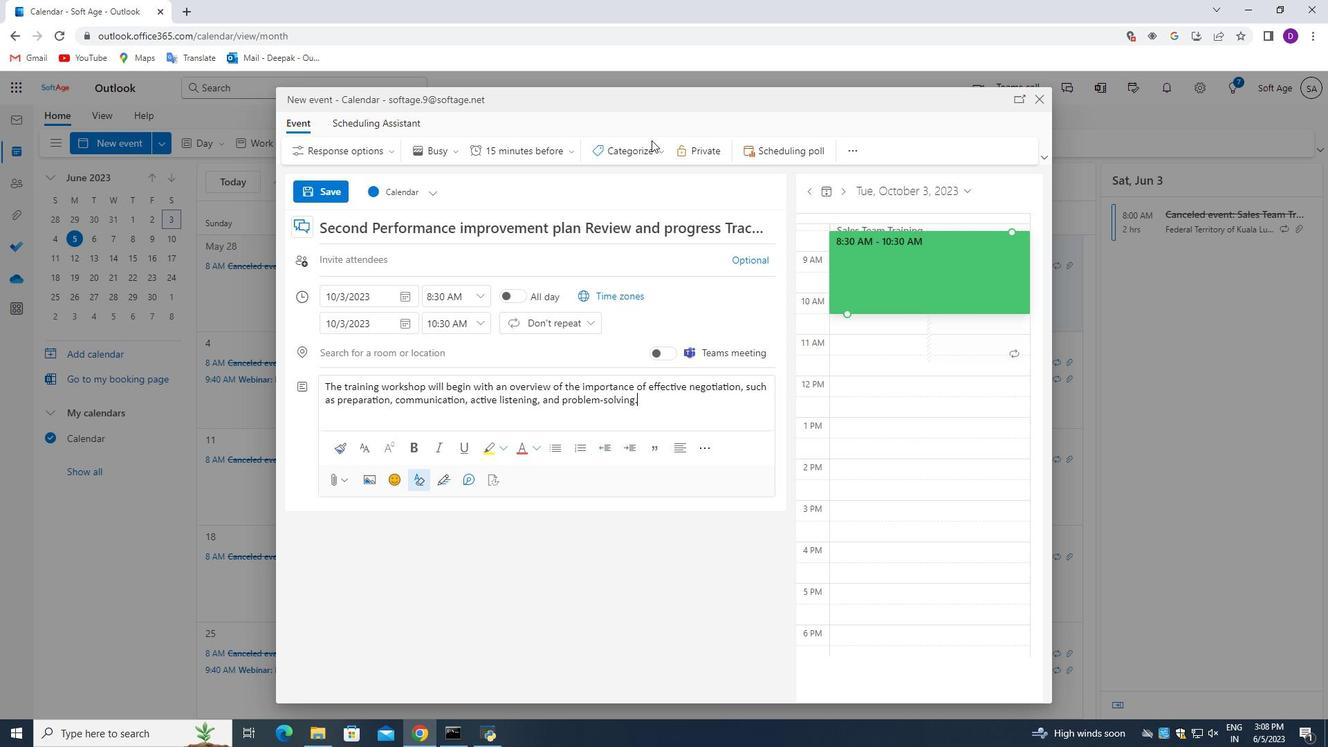 
Action: Mouse pressed left at (648, 148)
Screenshot: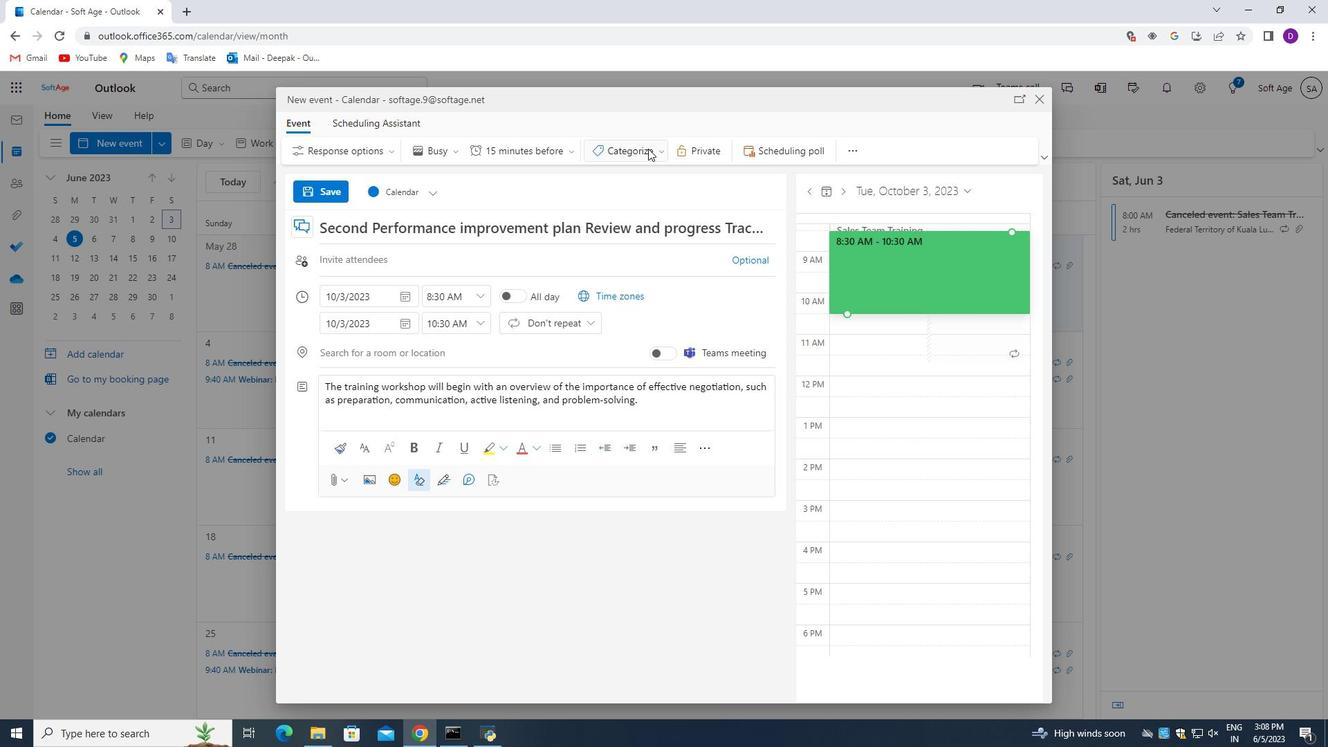 
Action: Mouse moved to (637, 266)
Screenshot: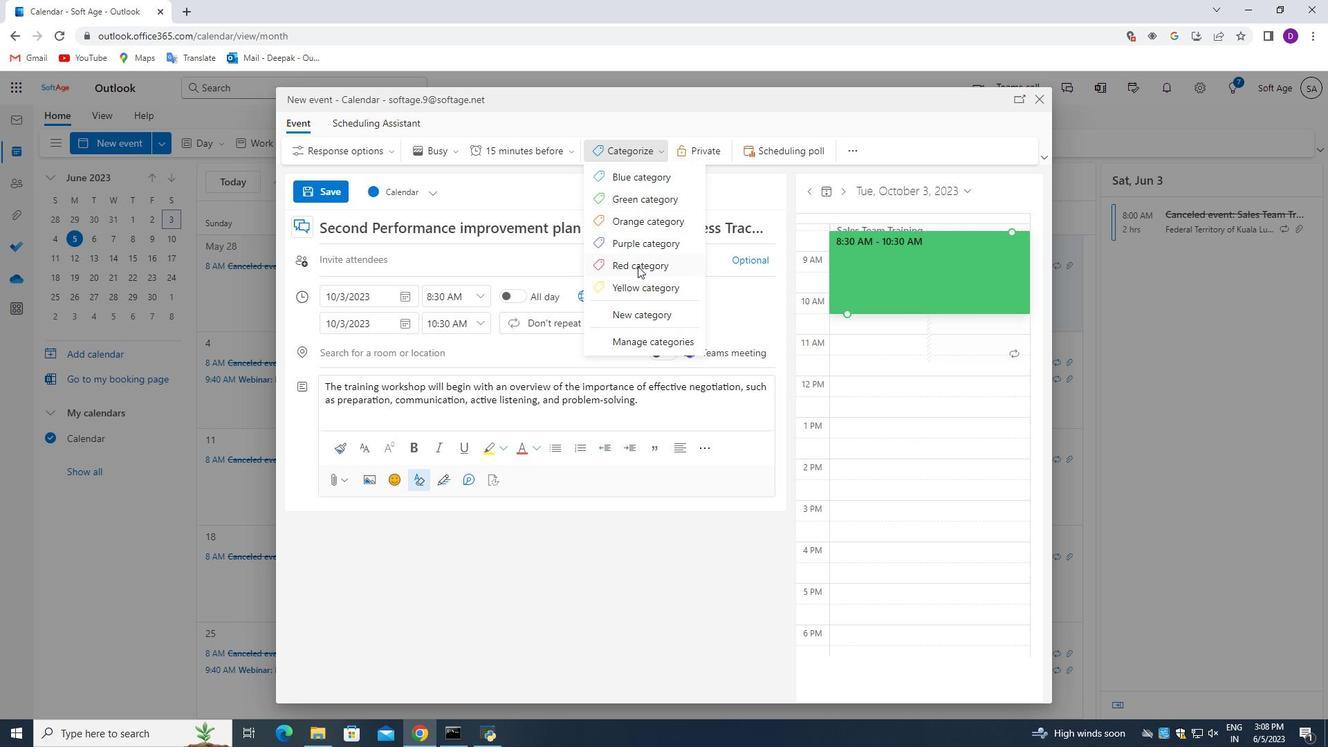 
Action: Mouse pressed left at (637, 266)
Screenshot: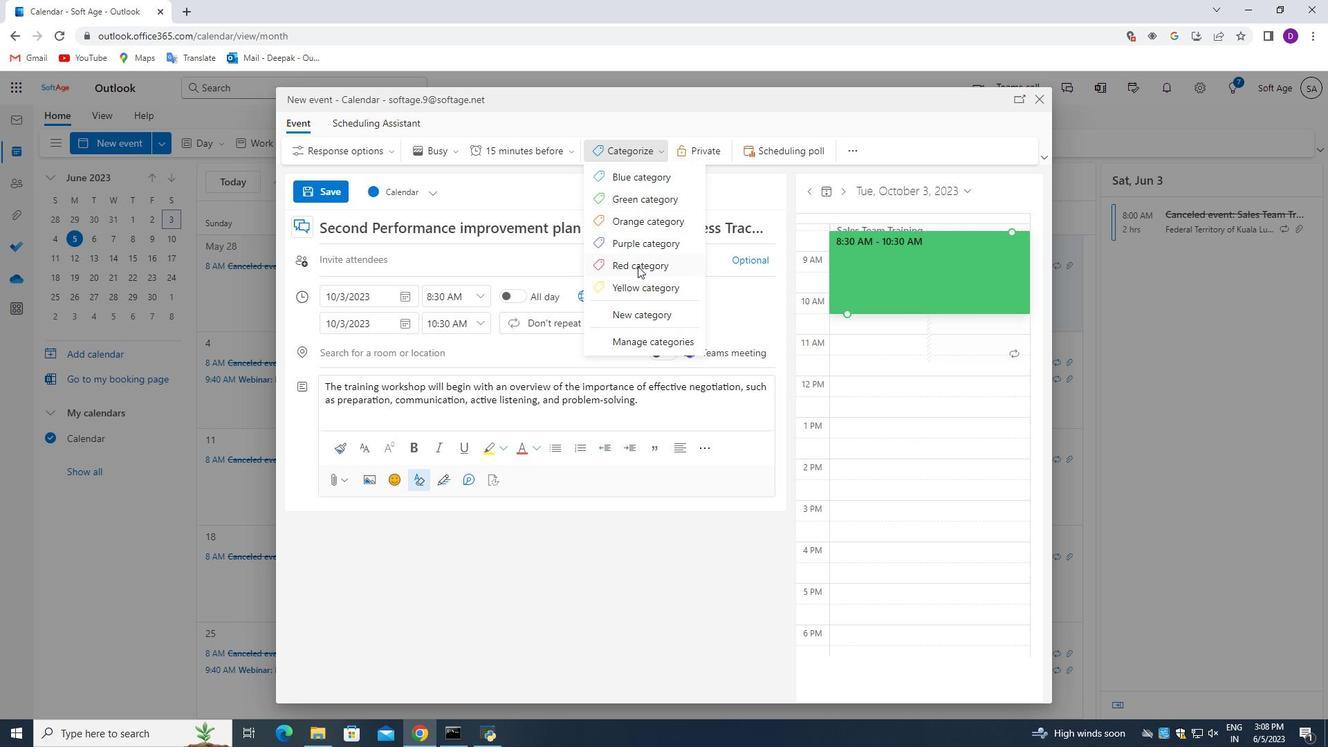 
Action: Mouse moved to (388, 351)
Screenshot: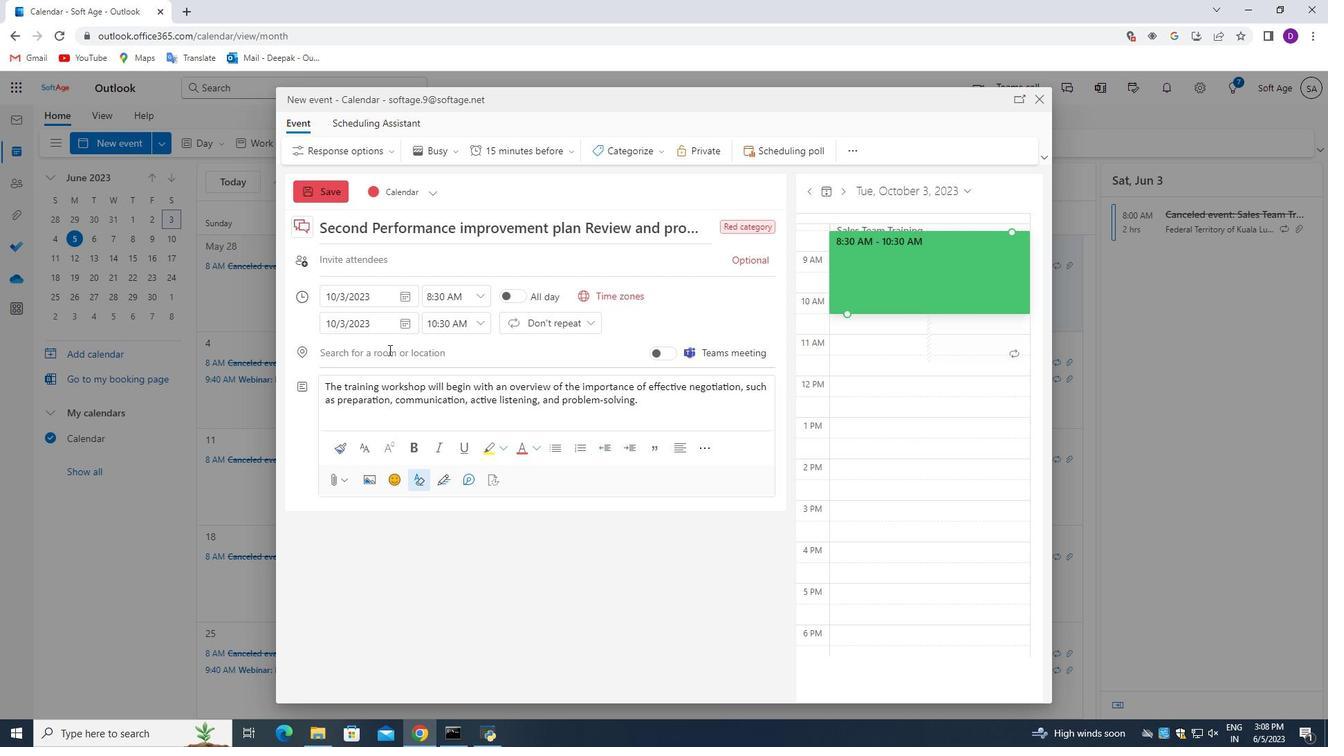 
Action: Mouse pressed left at (388, 351)
Screenshot: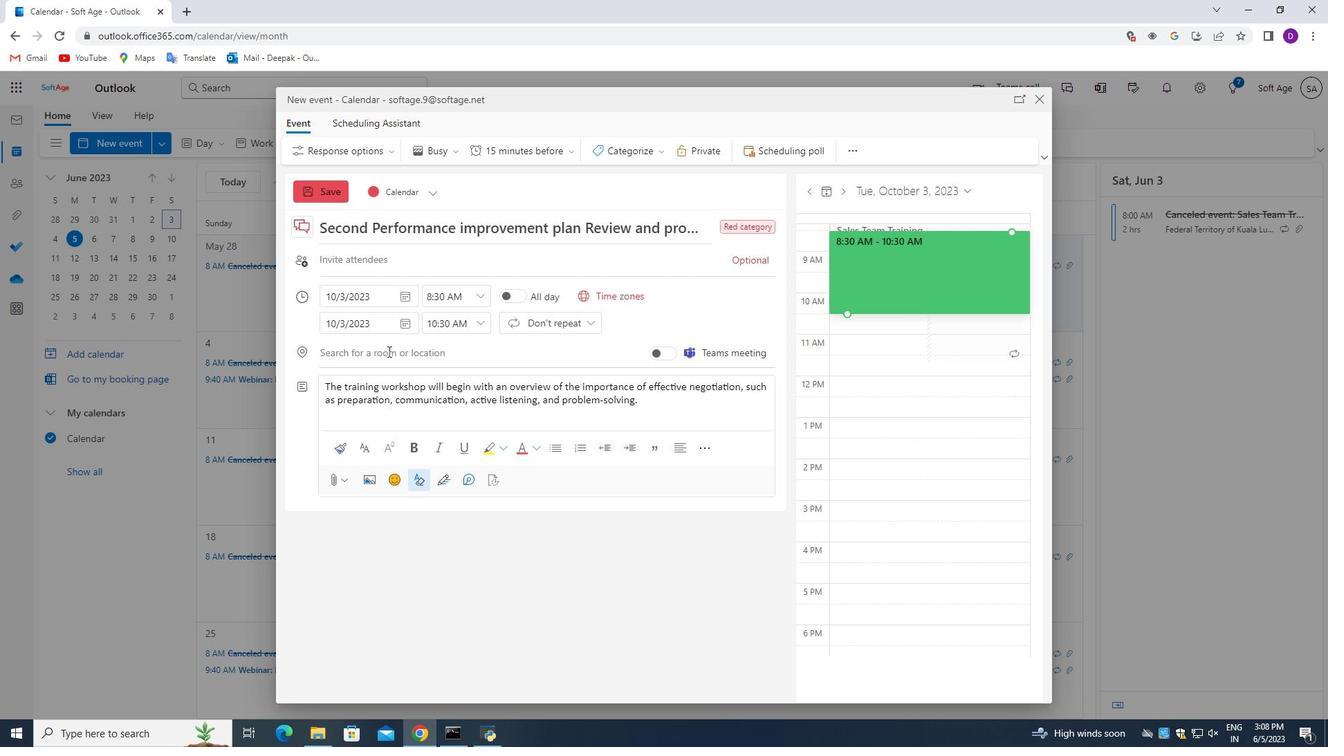 
Action: Key pressed 321<Key.space><Key.shift>Park<Key.space><Key.shift_r>Retiro,<Key.space><Key.shift>Madrid,<Key.space><Key.shift_r>Spain
Screenshot: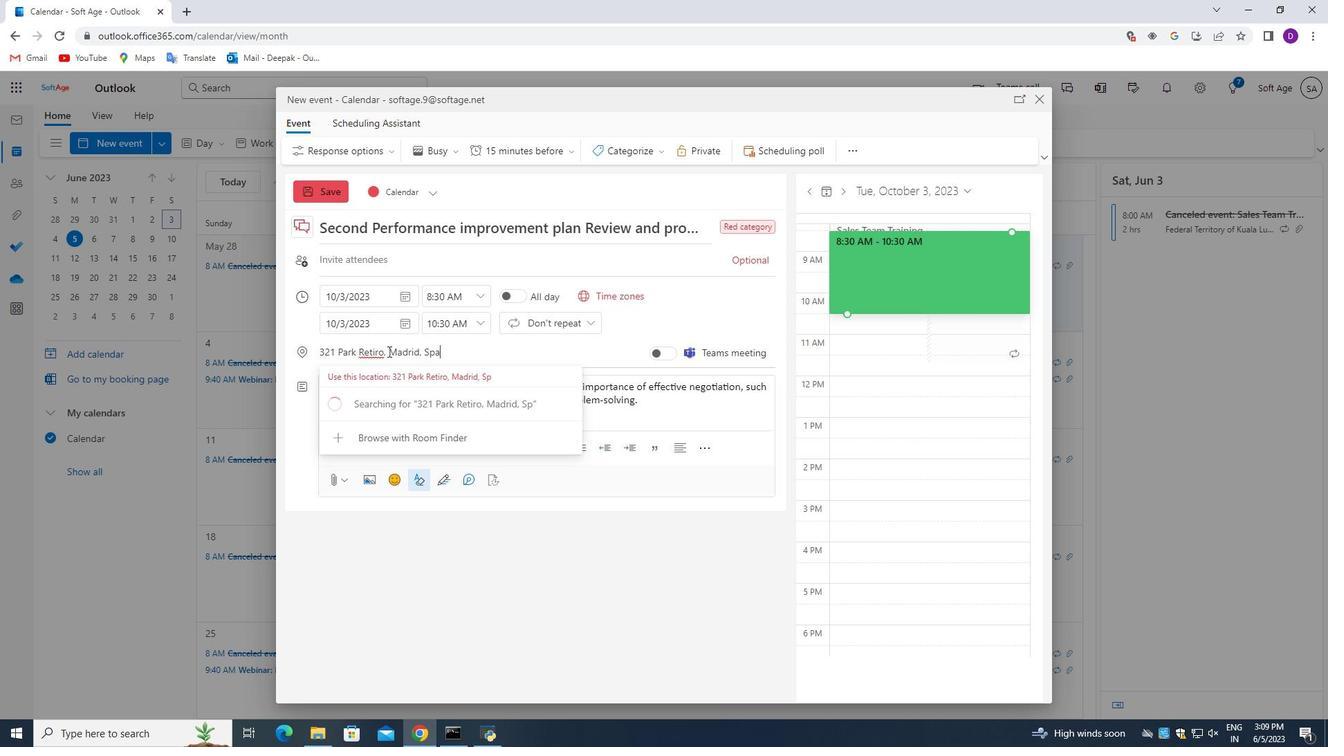 
Action: Mouse moved to (497, 563)
Screenshot: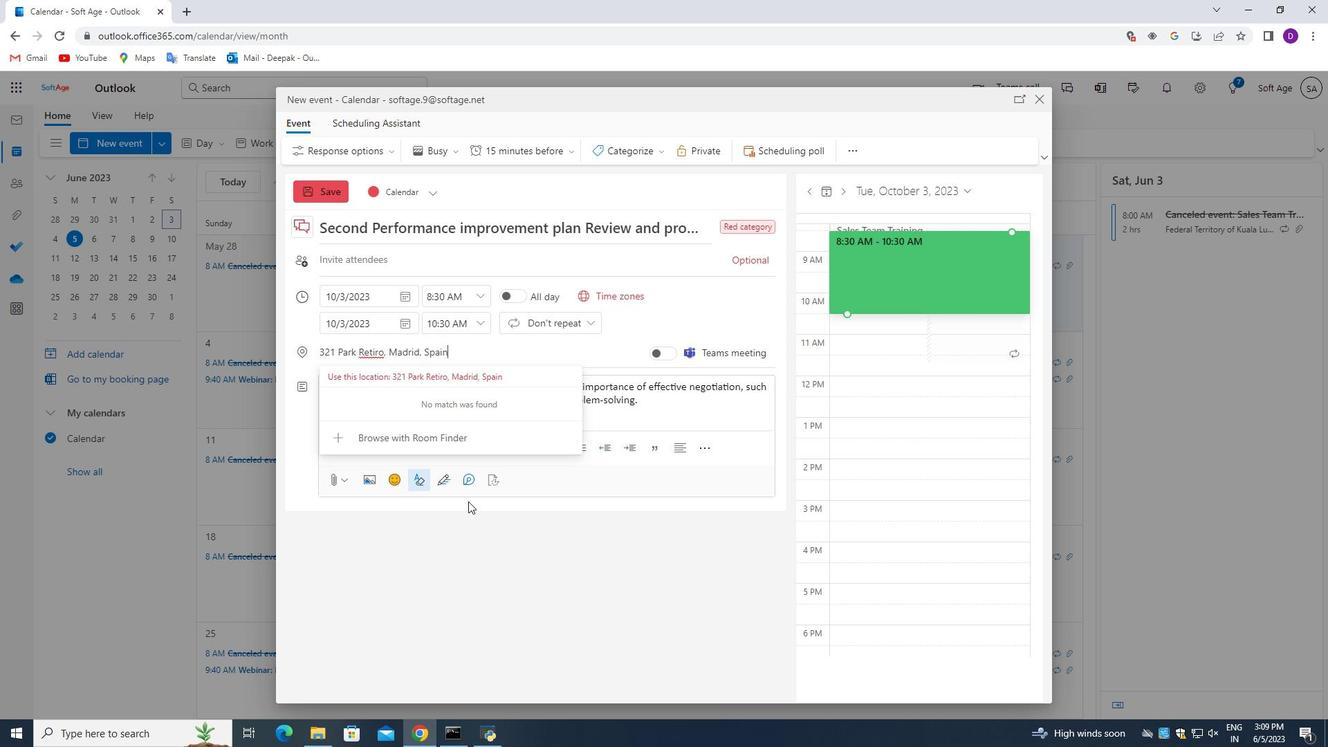 
Action: Mouse pressed left at (497, 563)
Screenshot: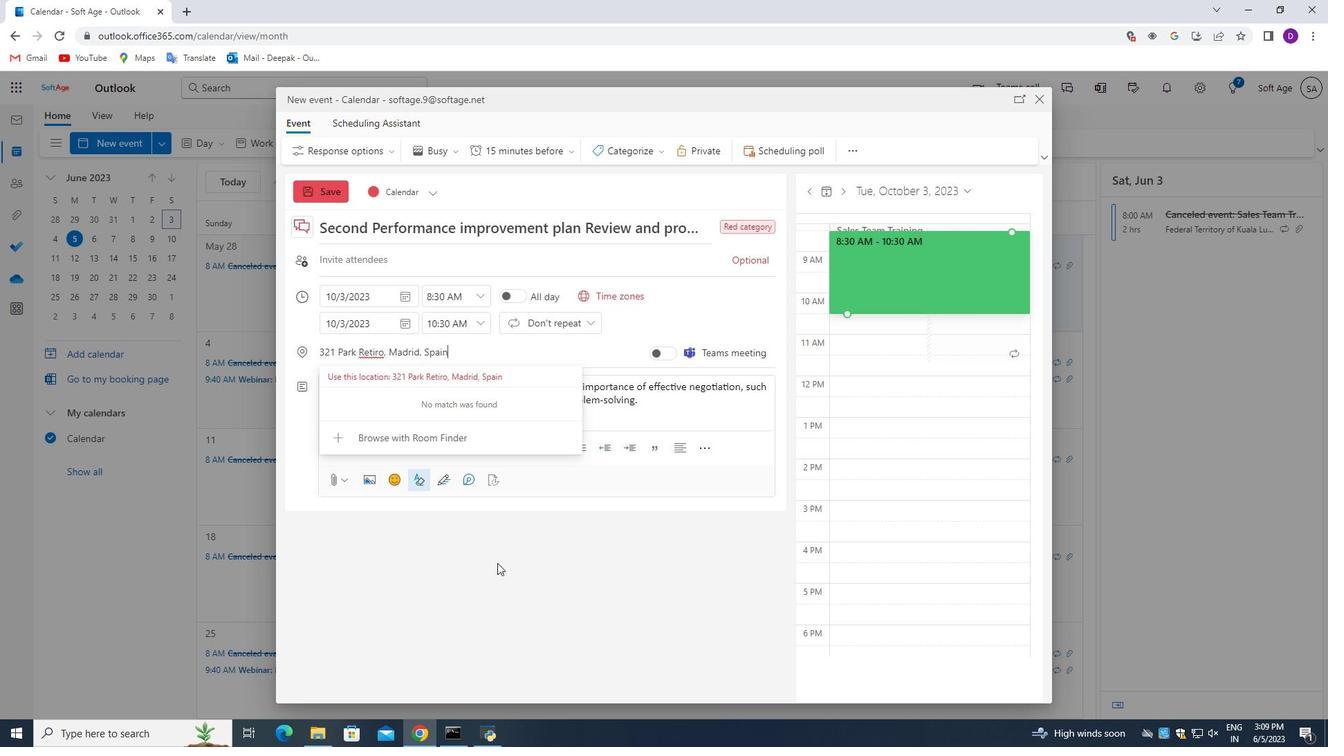 
Action: Mouse moved to (379, 258)
Screenshot: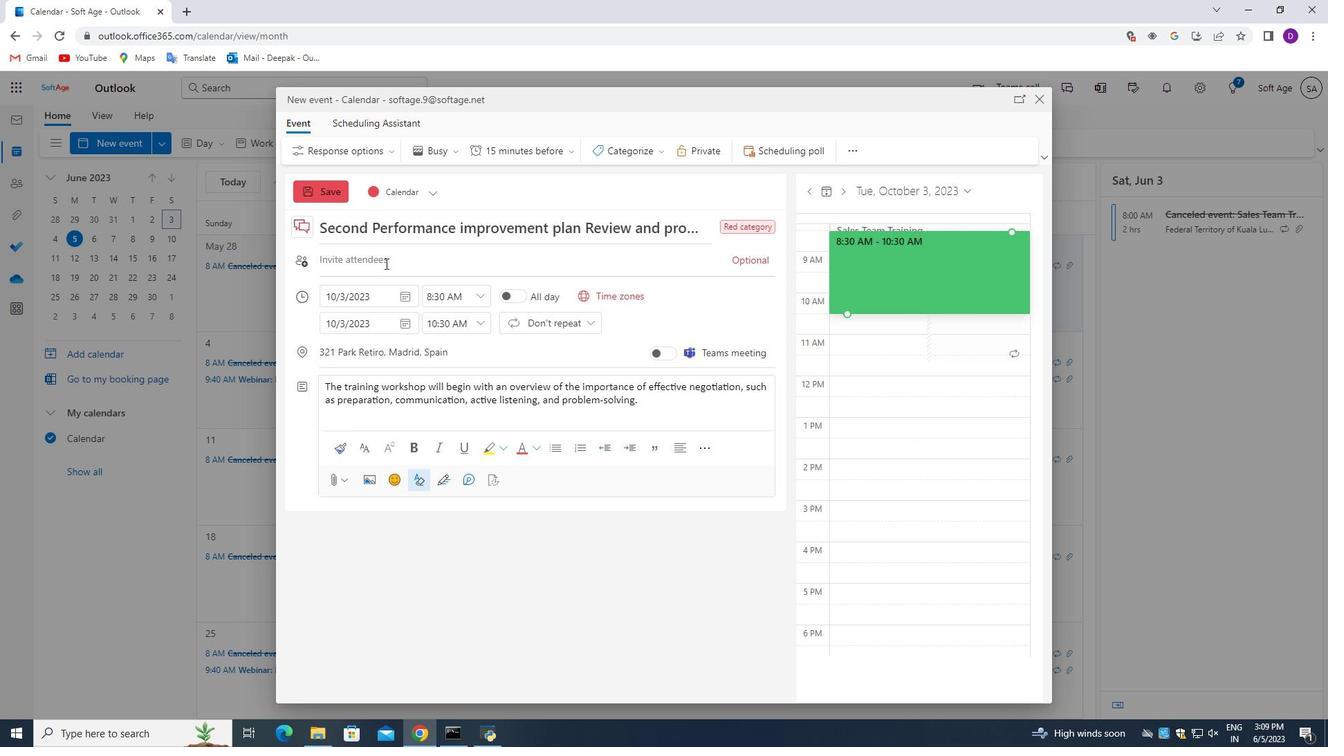 
Action: Mouse pressed left at (379, 258)
Screenshot: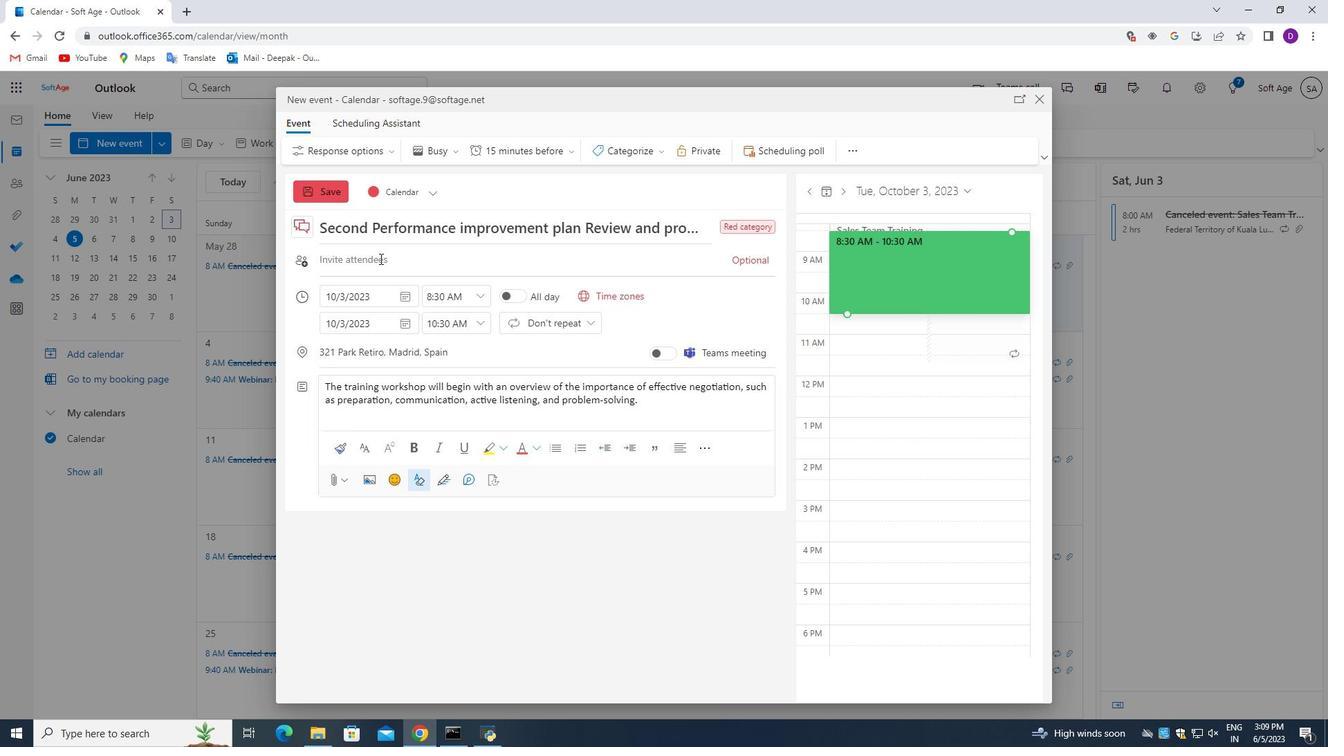 
Action: Mouse moved to (379, 258)
Screenshot: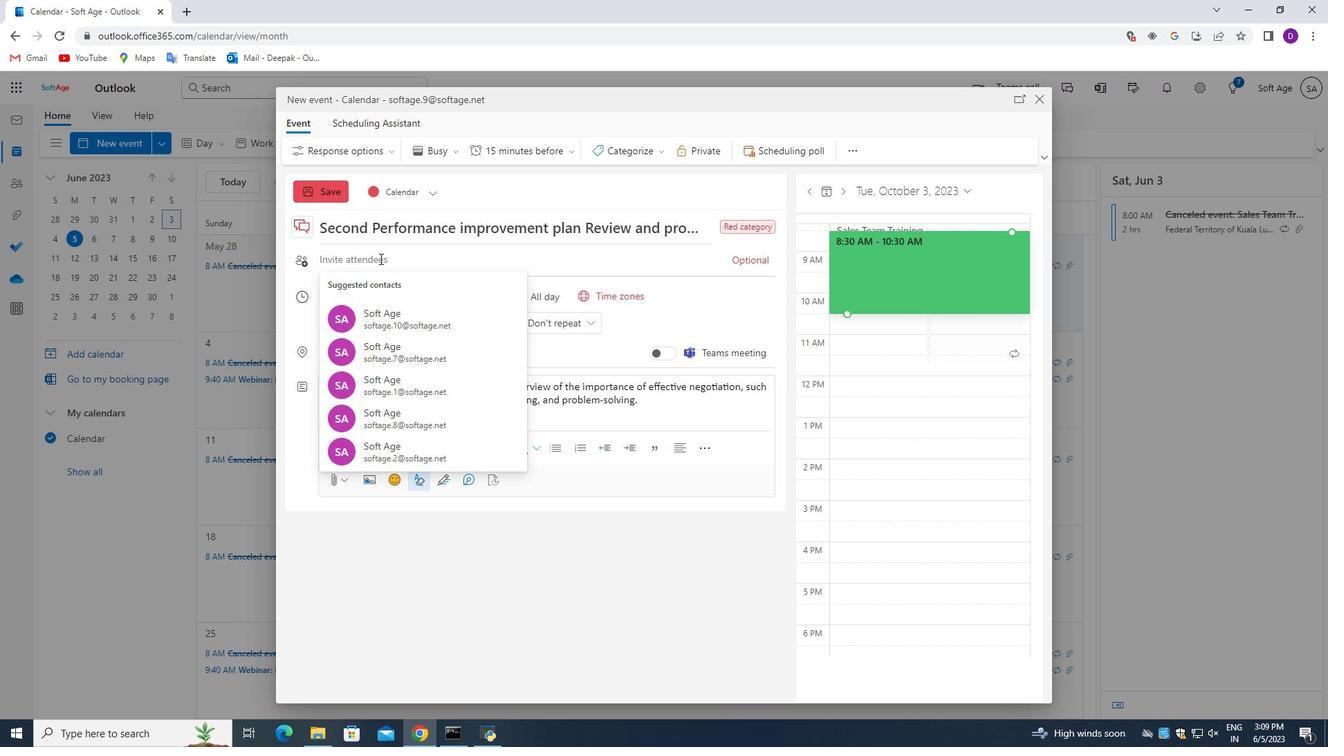 
Action: Key pressed softage.10<Key.shift>@softage.net<Key.enter>
Screenshot: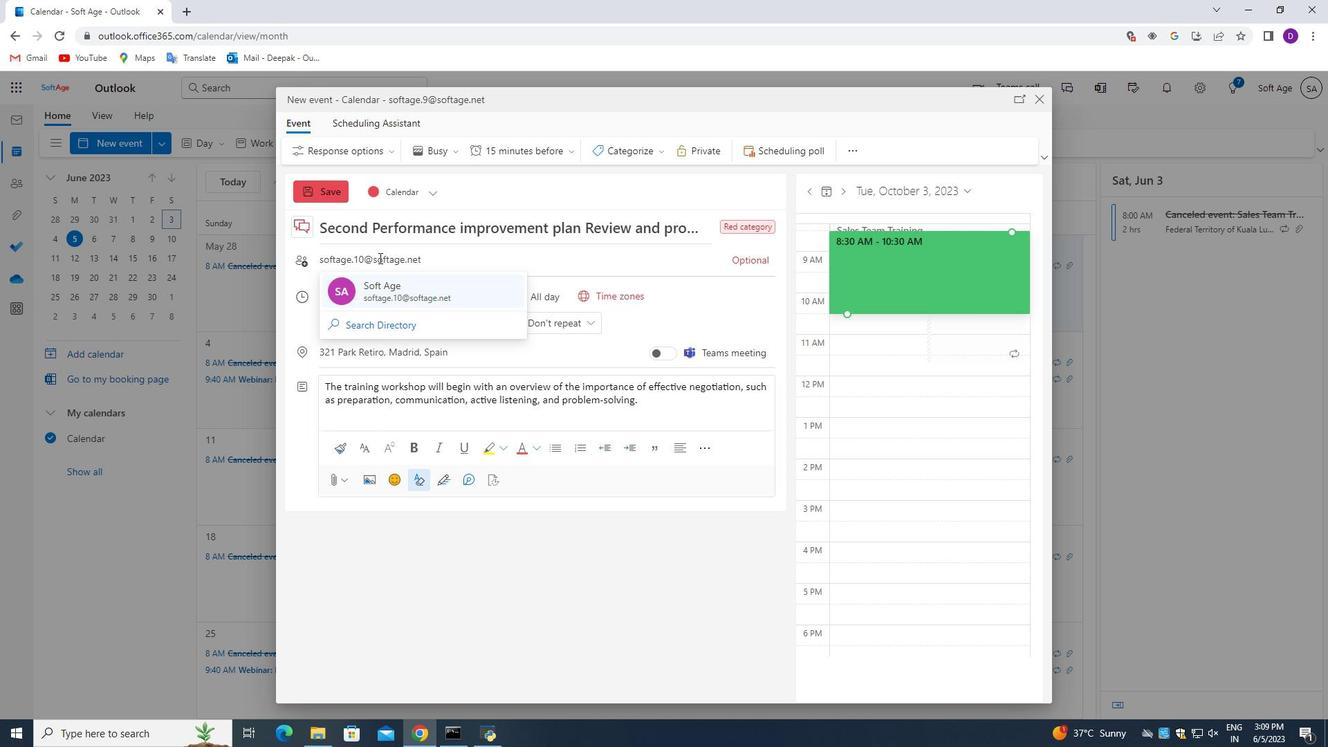 
Action: Mouse moved to (750, 256)
Screenshot: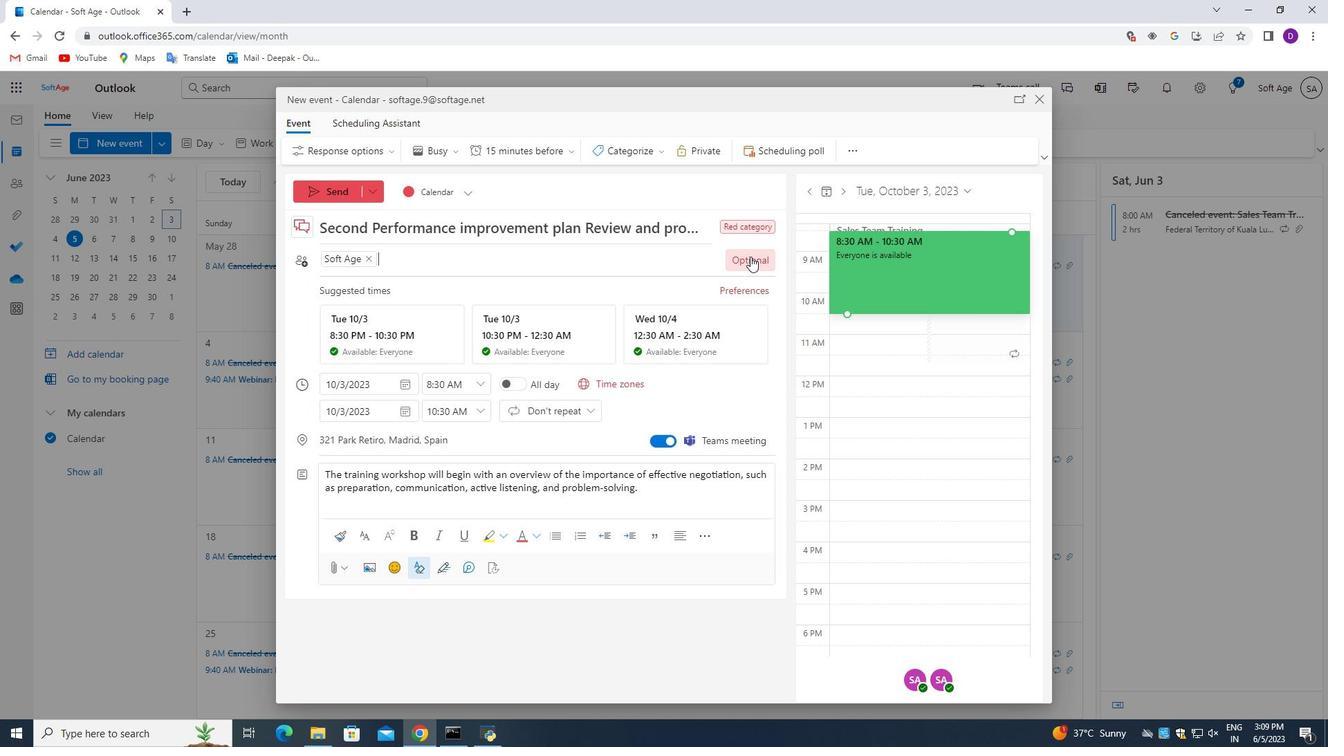 
Action: Mouse pressed left at (750, 256)
Screenshot: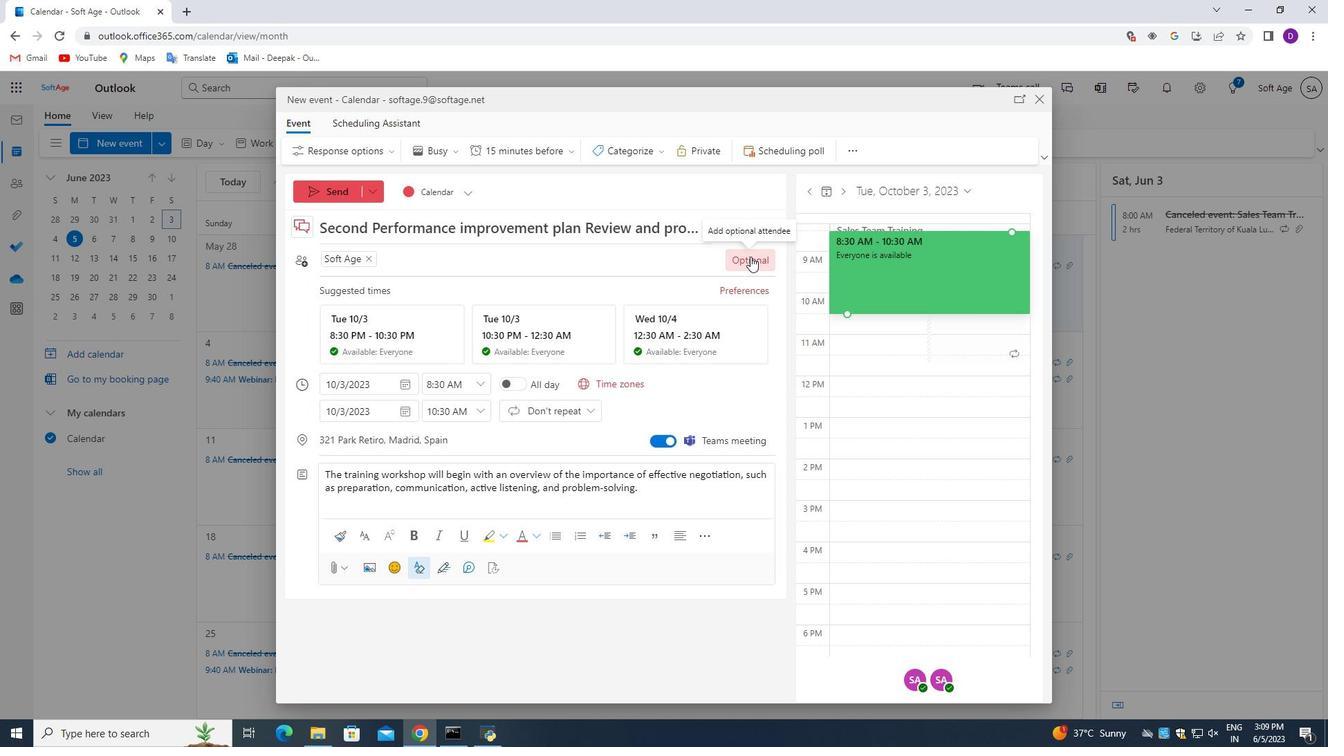 
Action: Mouse moved to (371, 297)
Screenshot: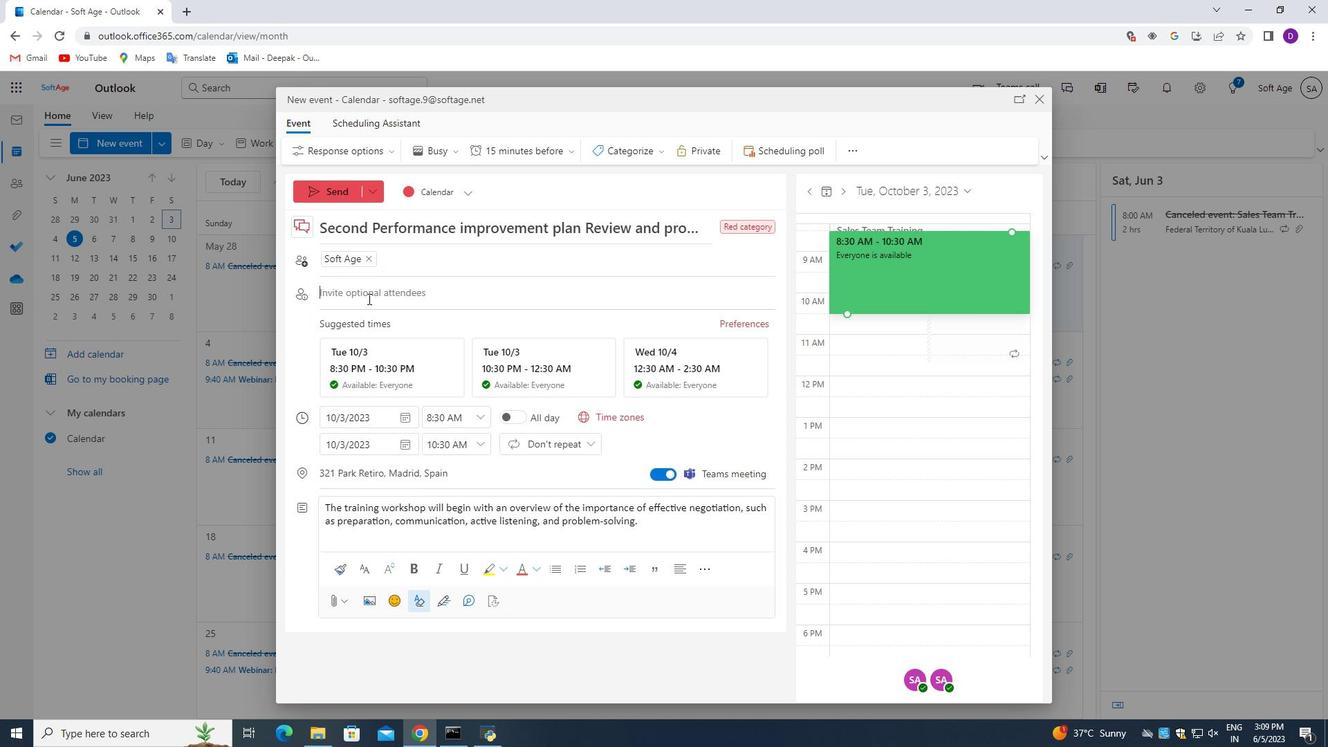 
Action: Key pressed softage.7<Key.shift>@softage.net<Key.enter>
Screenshot: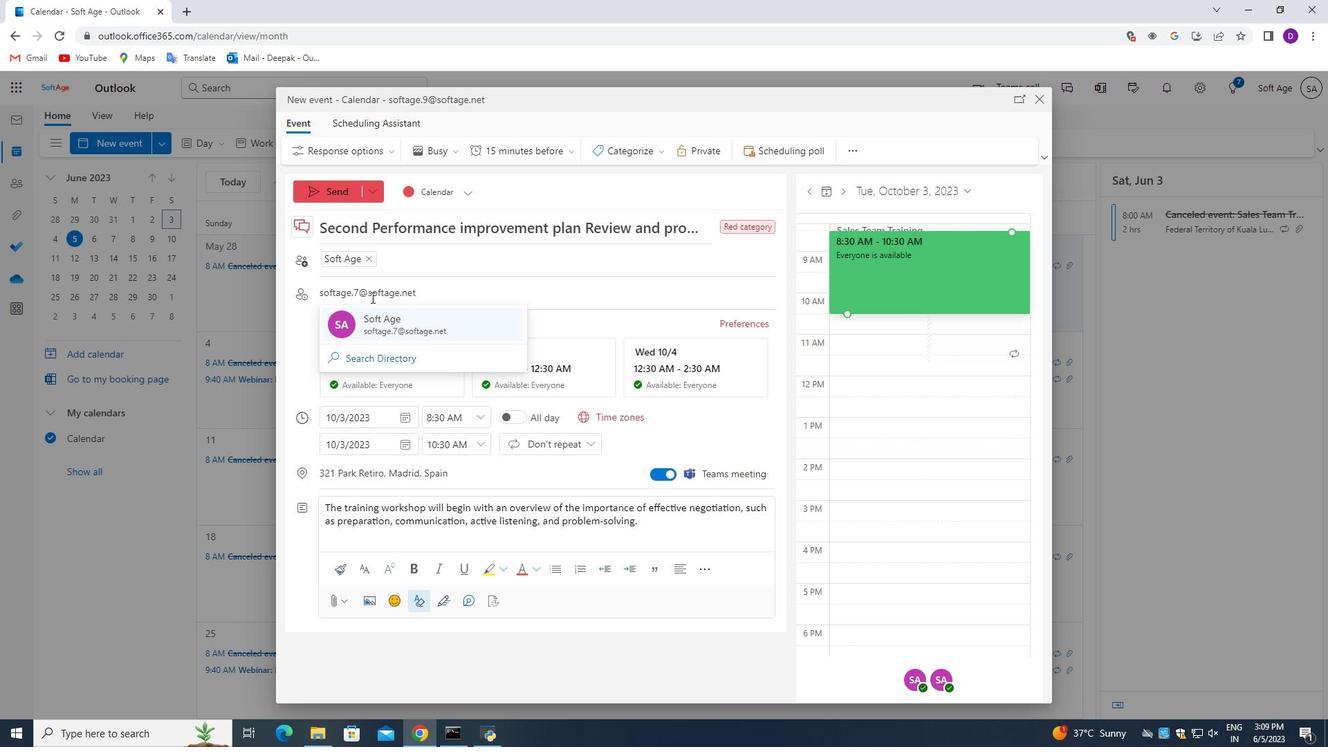 
Action: Mouse moved to (563, 150)
Screenshot: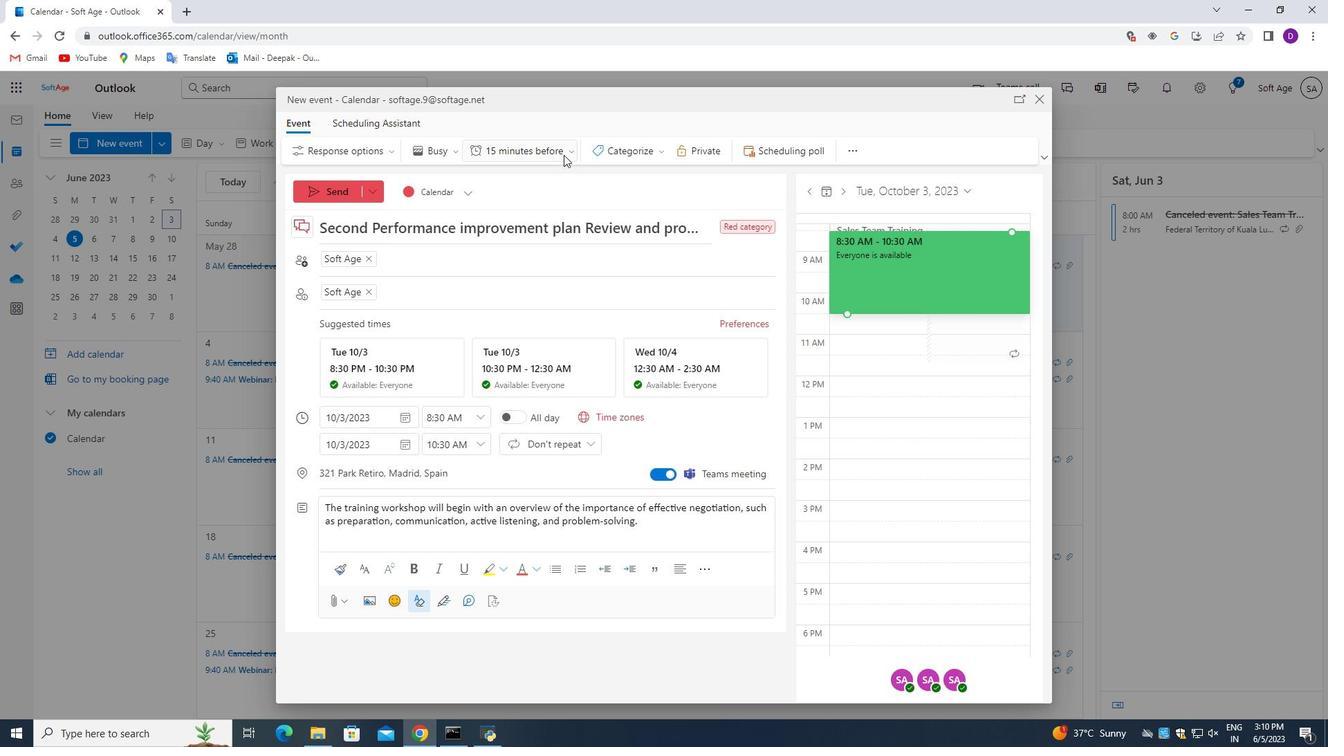 
Action: Mouse pressed left at (563, 150)
Screenshot: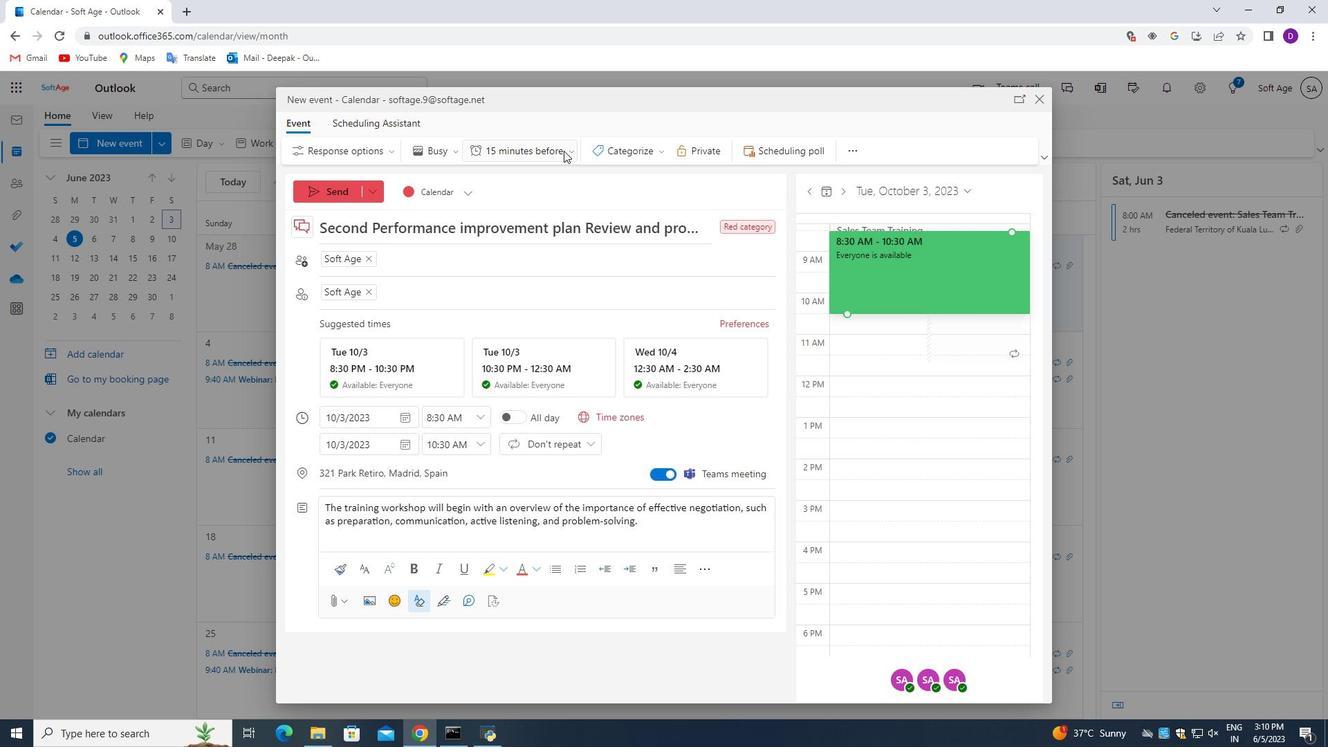 
Action: Mouse moved to (533, 302)
Screenshot: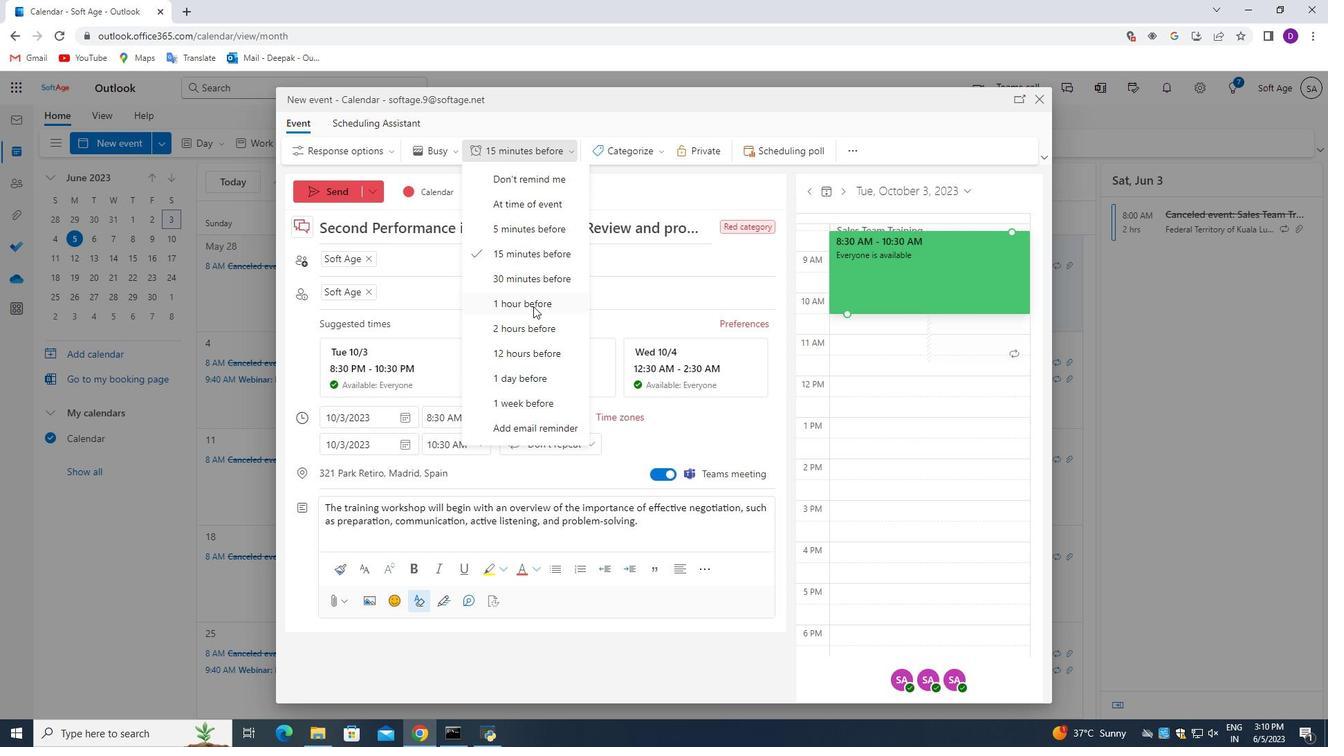 
Action: Mouse pressed left at (533, 302)
Screenshot: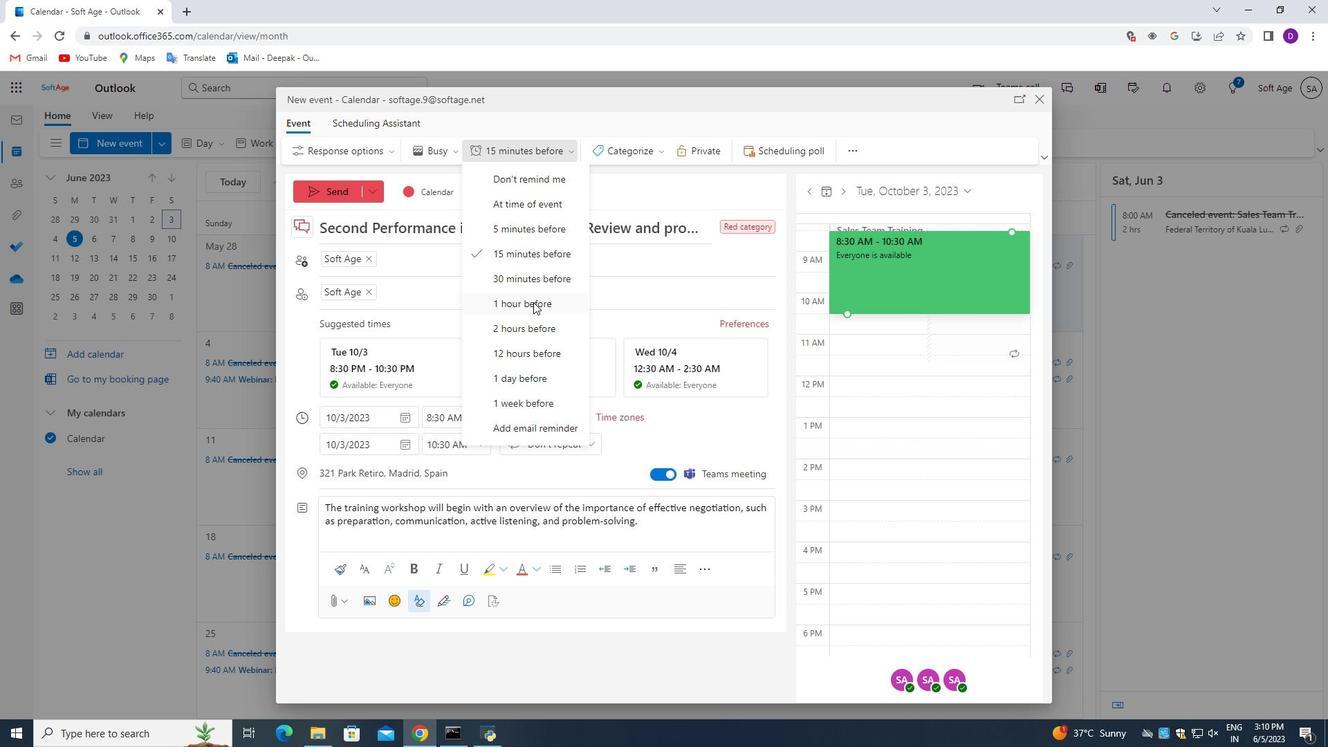 
Action: Mouse moved to (485, 430)
Screenshot: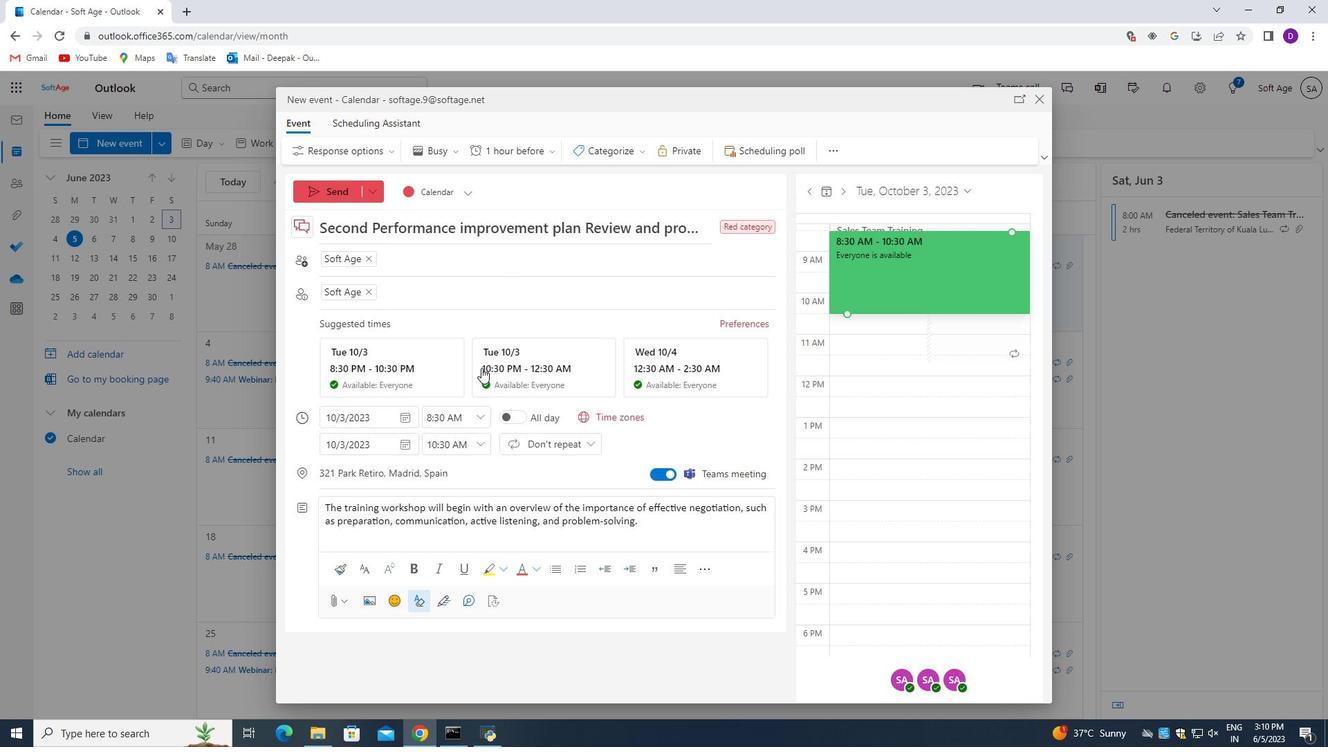 
Action: Mouse scrolled (485, 429) with delta (0, 0)
Screenshot: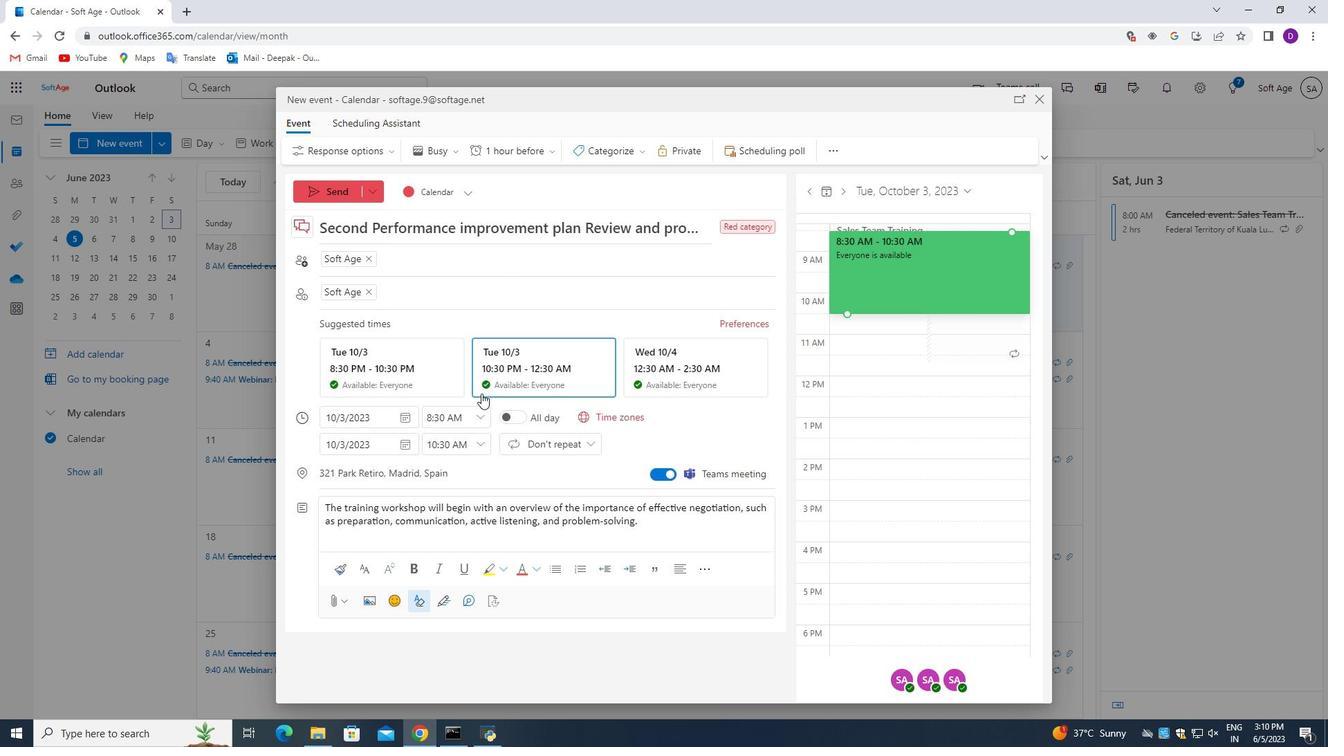
Action: Mouse moved to (487, 459)
Screenshot: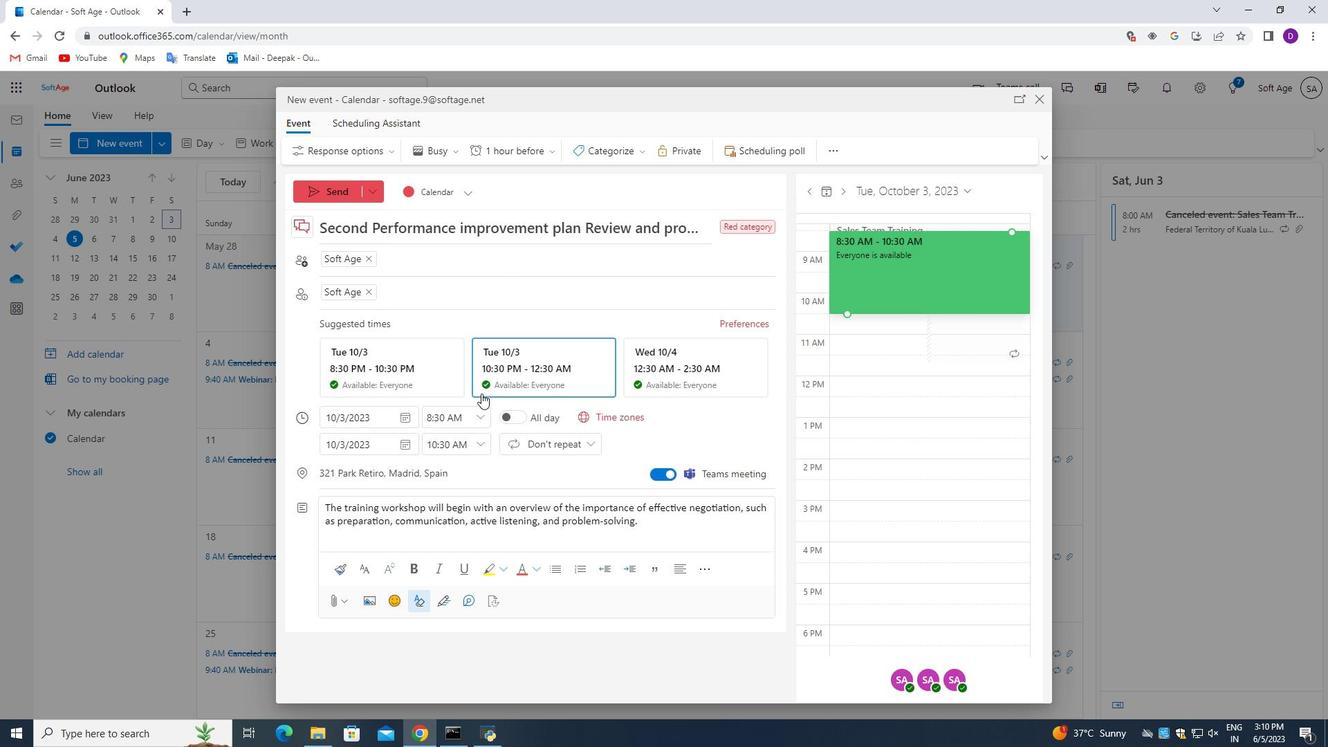 
Action: Mouse scrolled (487, 458) with delta (0, 0)
Screenshot: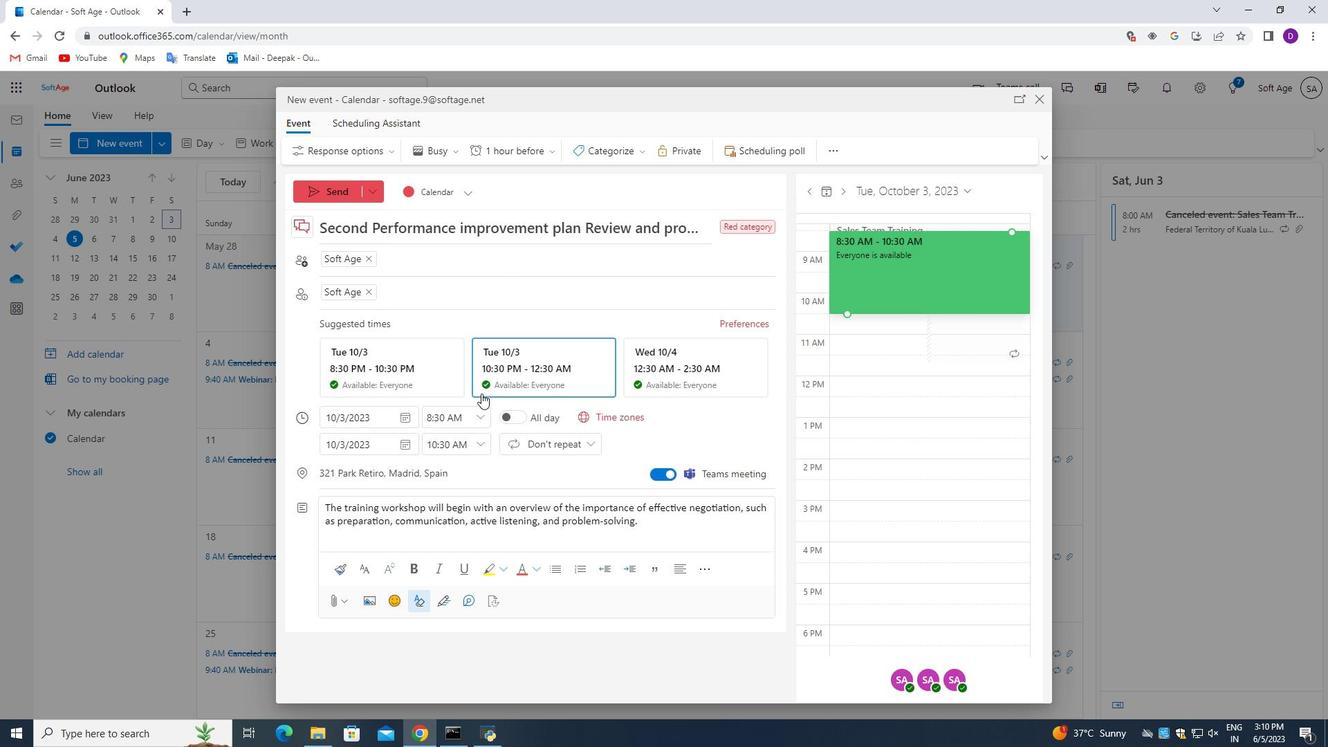 
Action: Mouse moved to (487, 469)
Screenshot: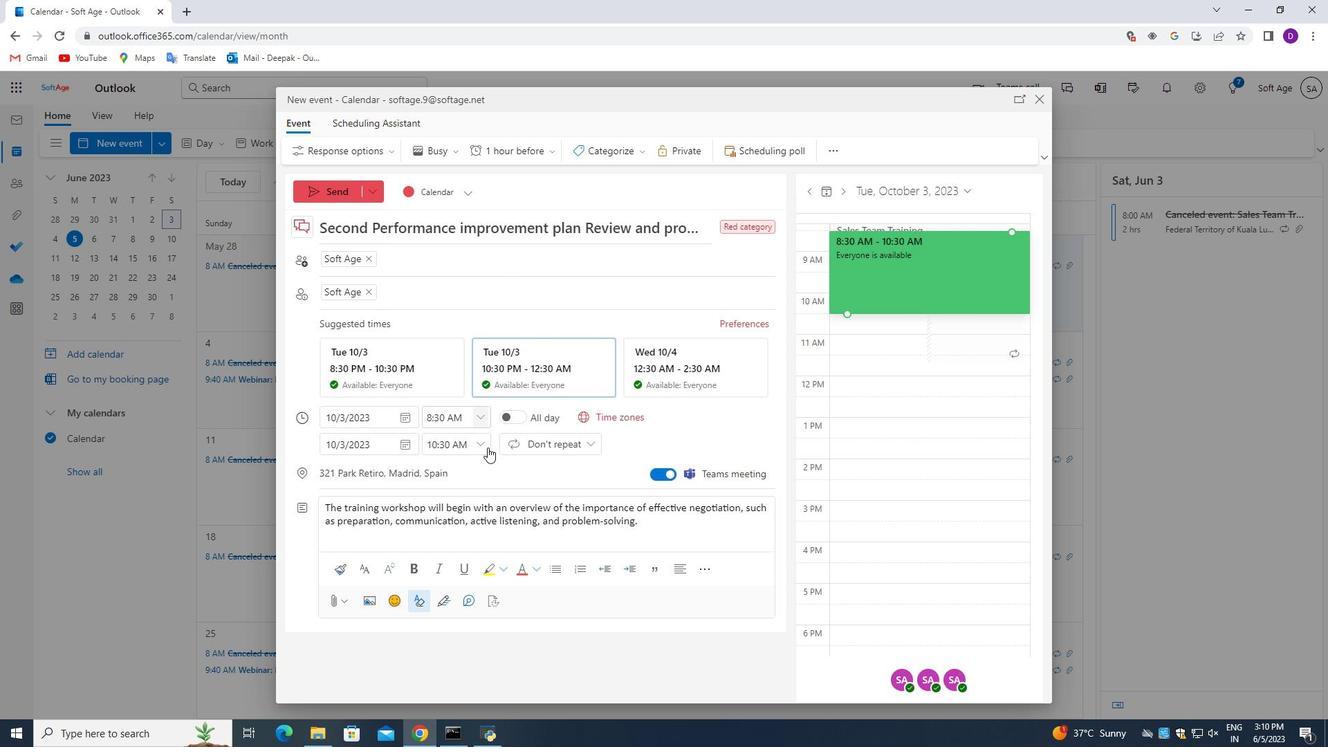 
Action: Mouse scrolled (487, 469) with delta (0, 0)
Screenshot: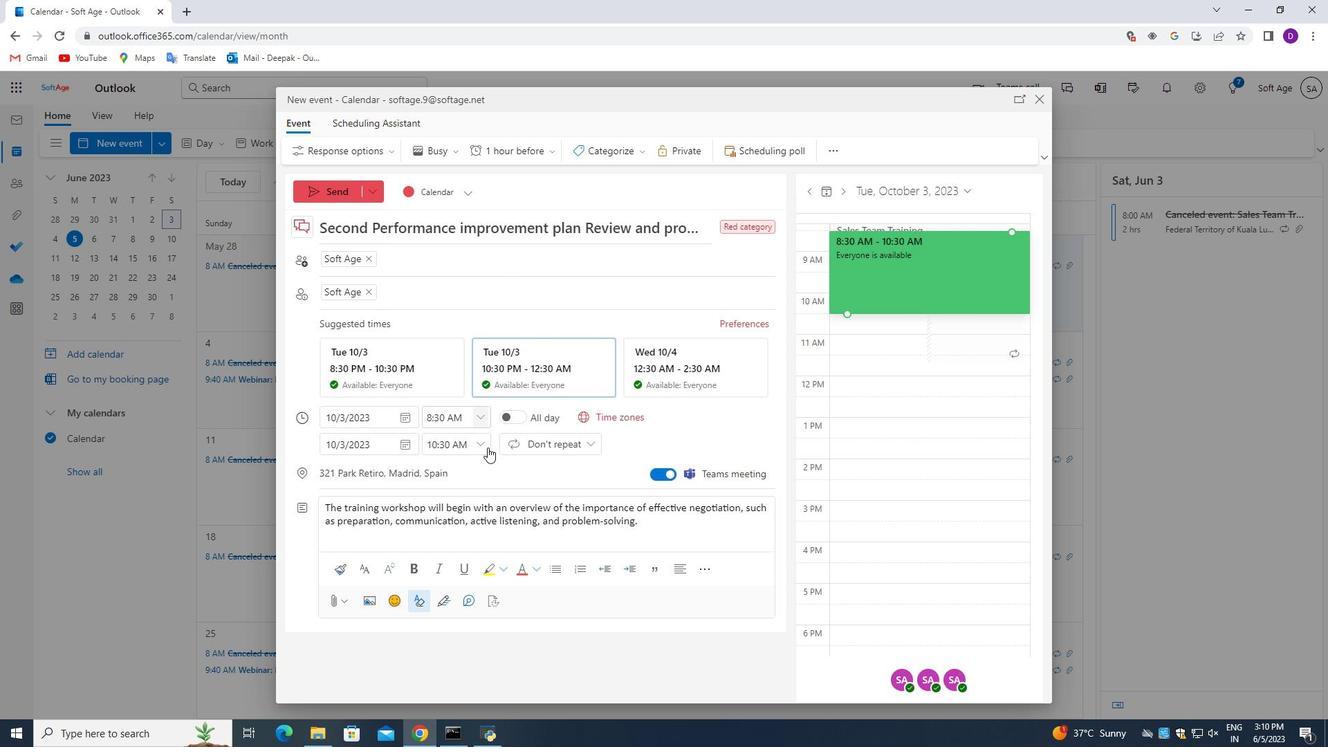 
Action: Mouse moved to (403, 413)
Screenshot: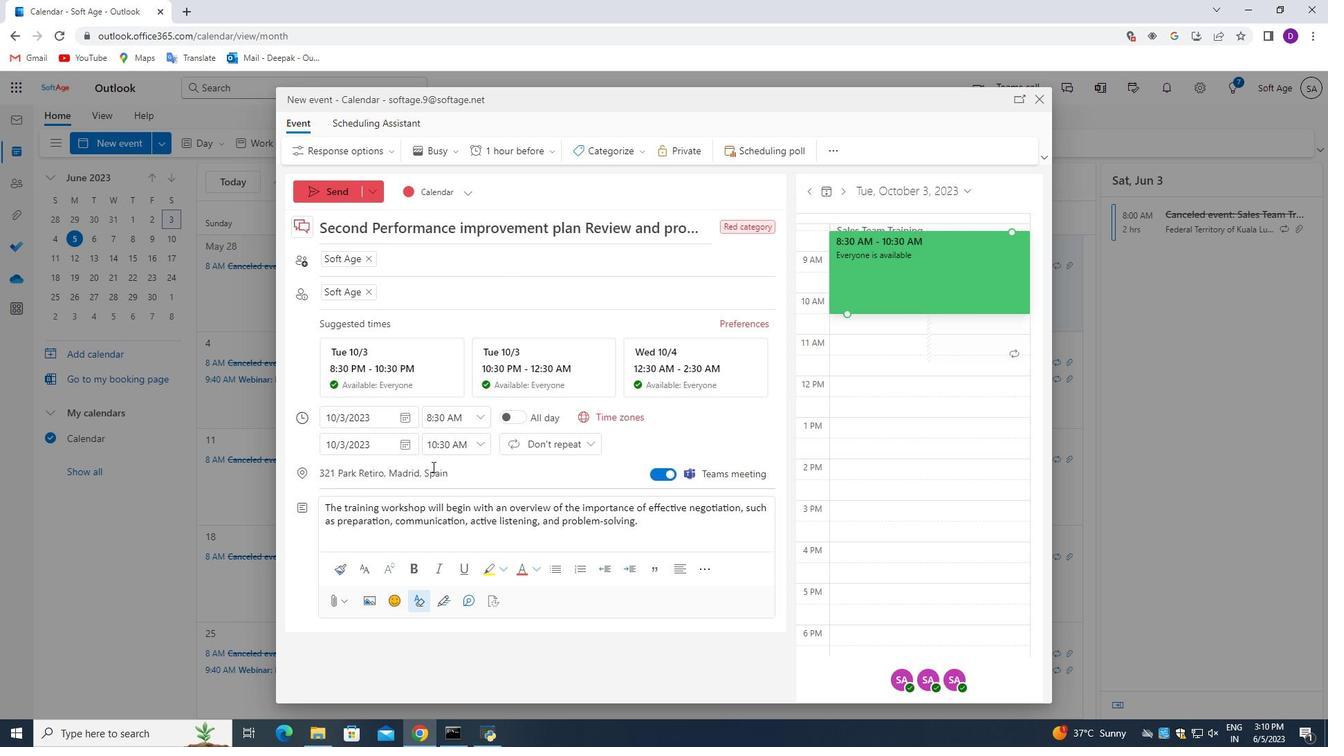 
Action: Mouse scrolled (403, 413) with delta (0, 0)
Screenshot: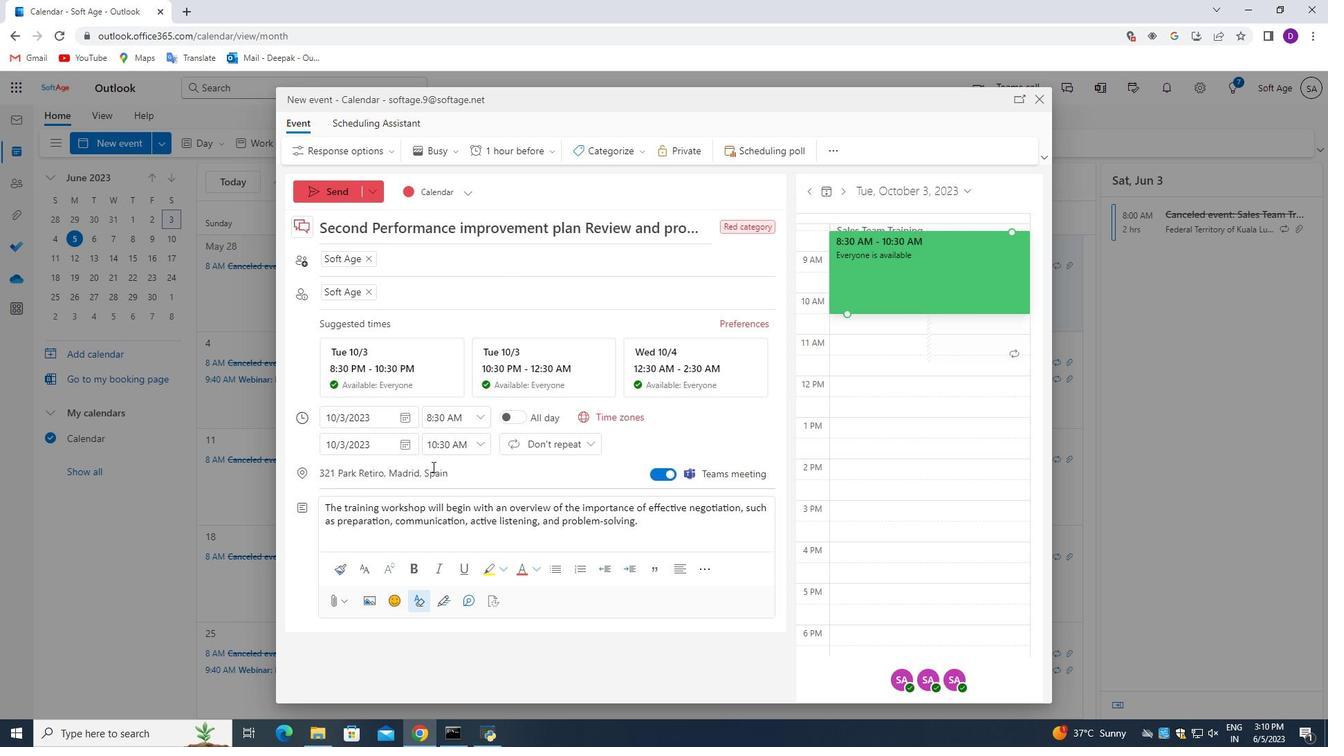 
Action: Mouse moved to (395, 374)
Screenshot: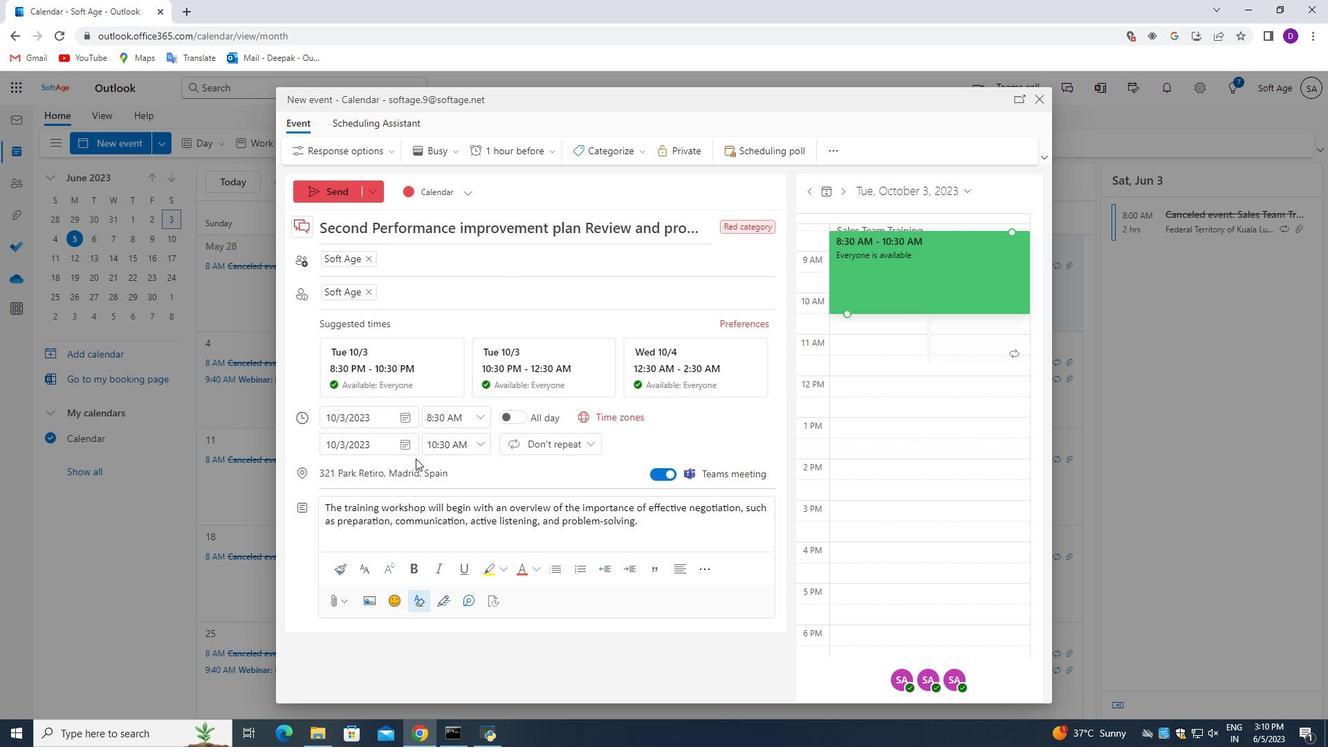 
Action: Mouse scrolled (395, 375) with delta (0, 0)
Screenshot: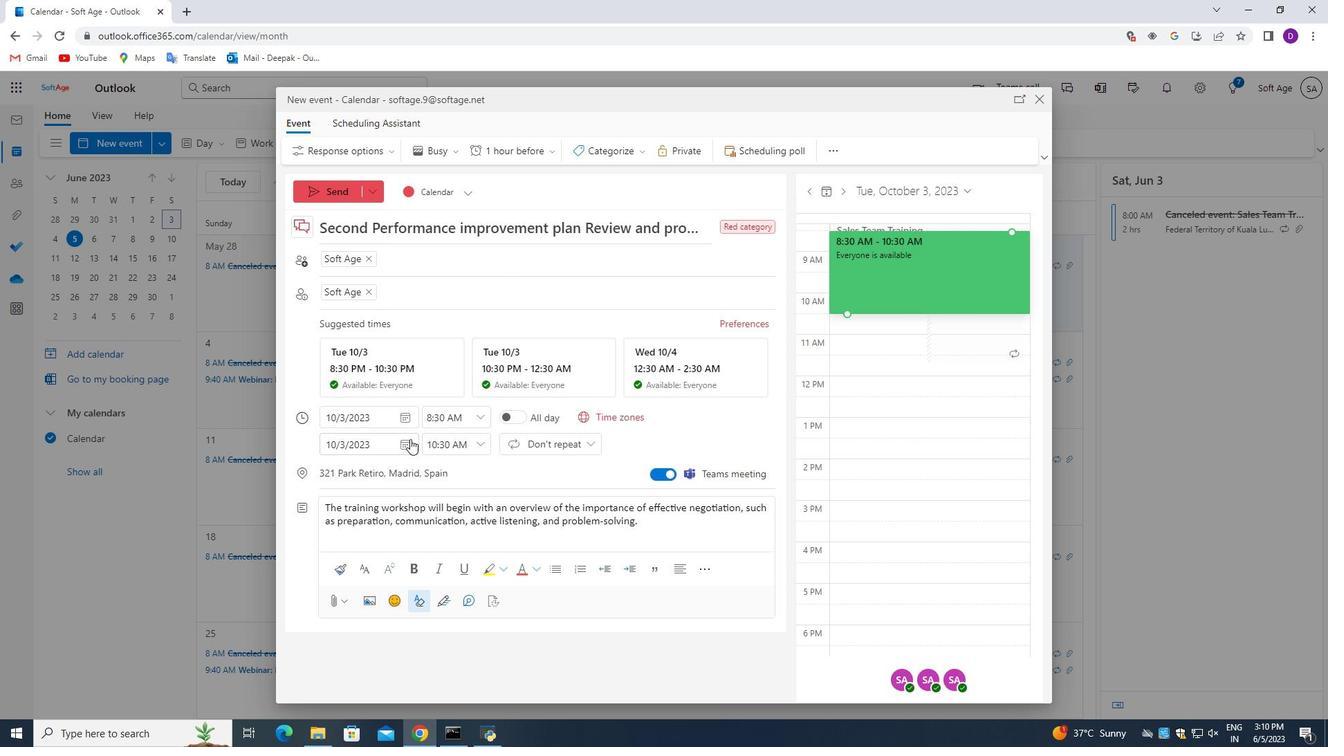
Action: Mouse moved to (327, 191)
Screenshot: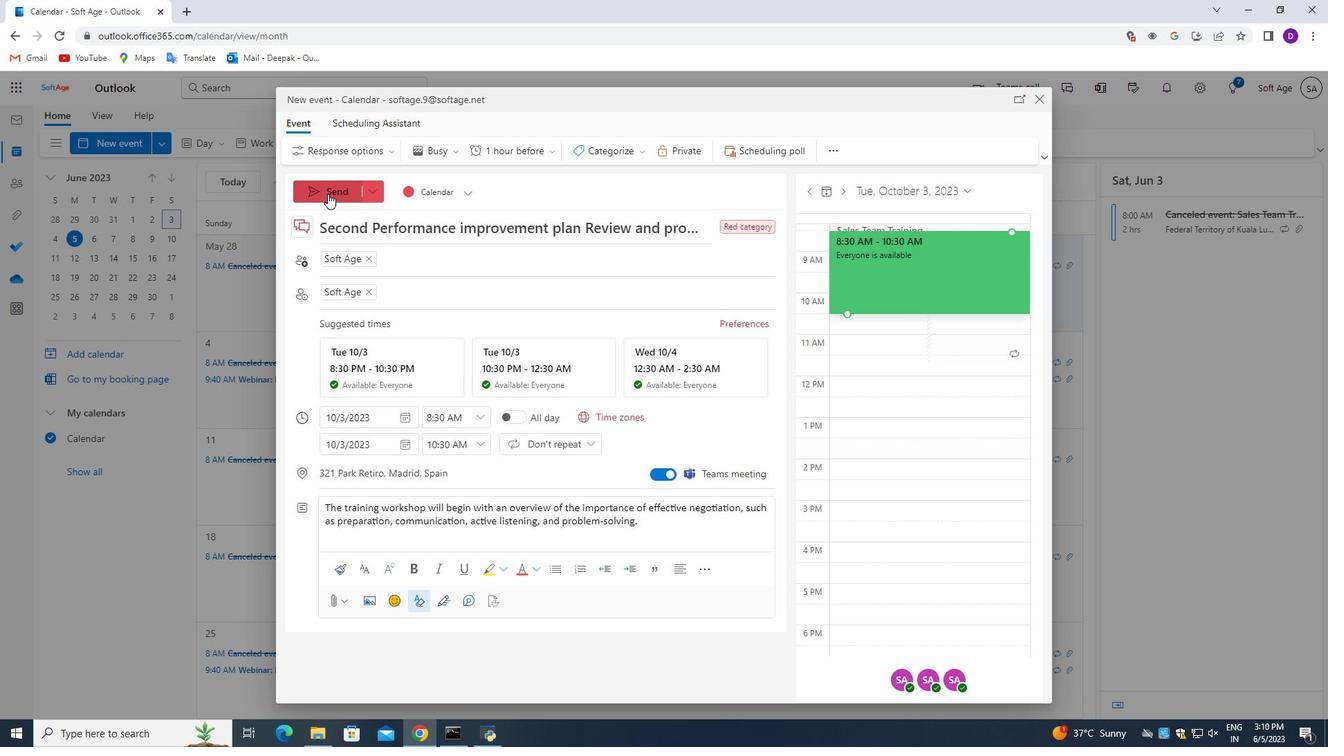 
Action: Mouse pressed left at (327, 191)
Screenshot: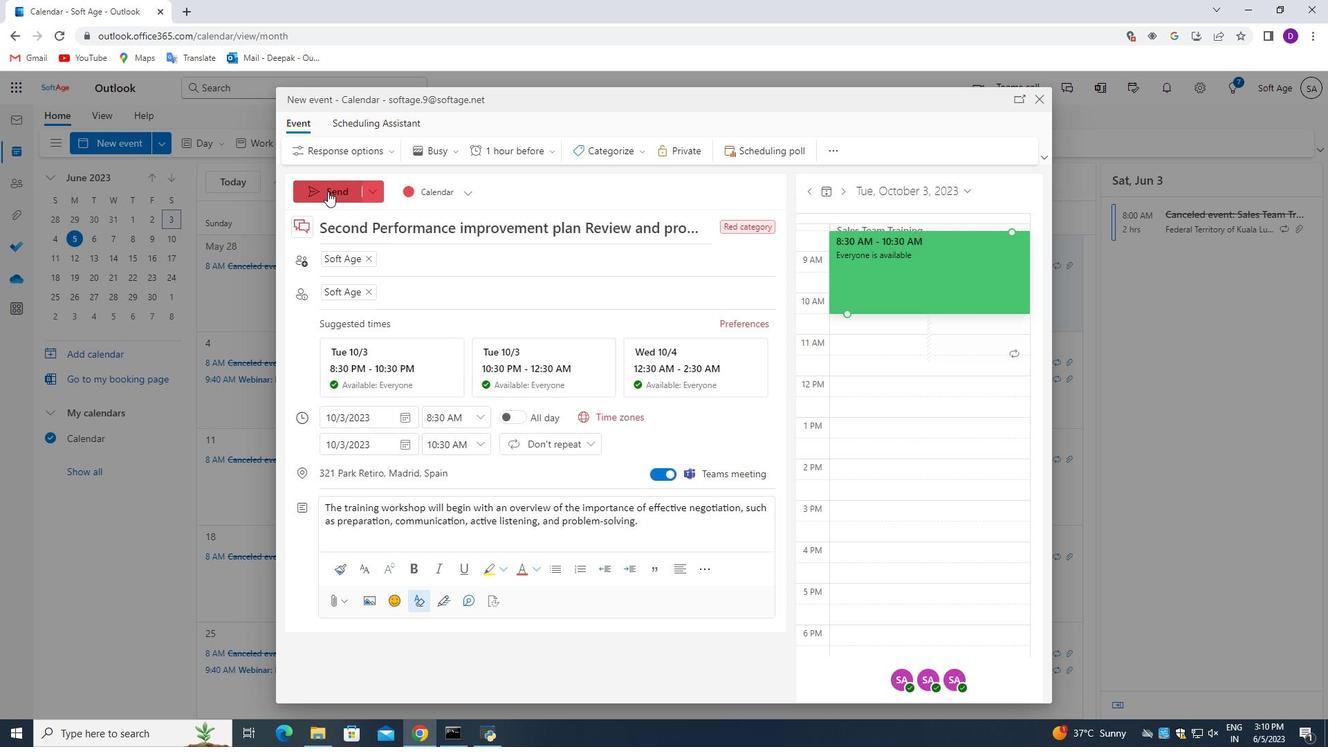 
Action: Mouse moved to (471, 410)
Screenshot: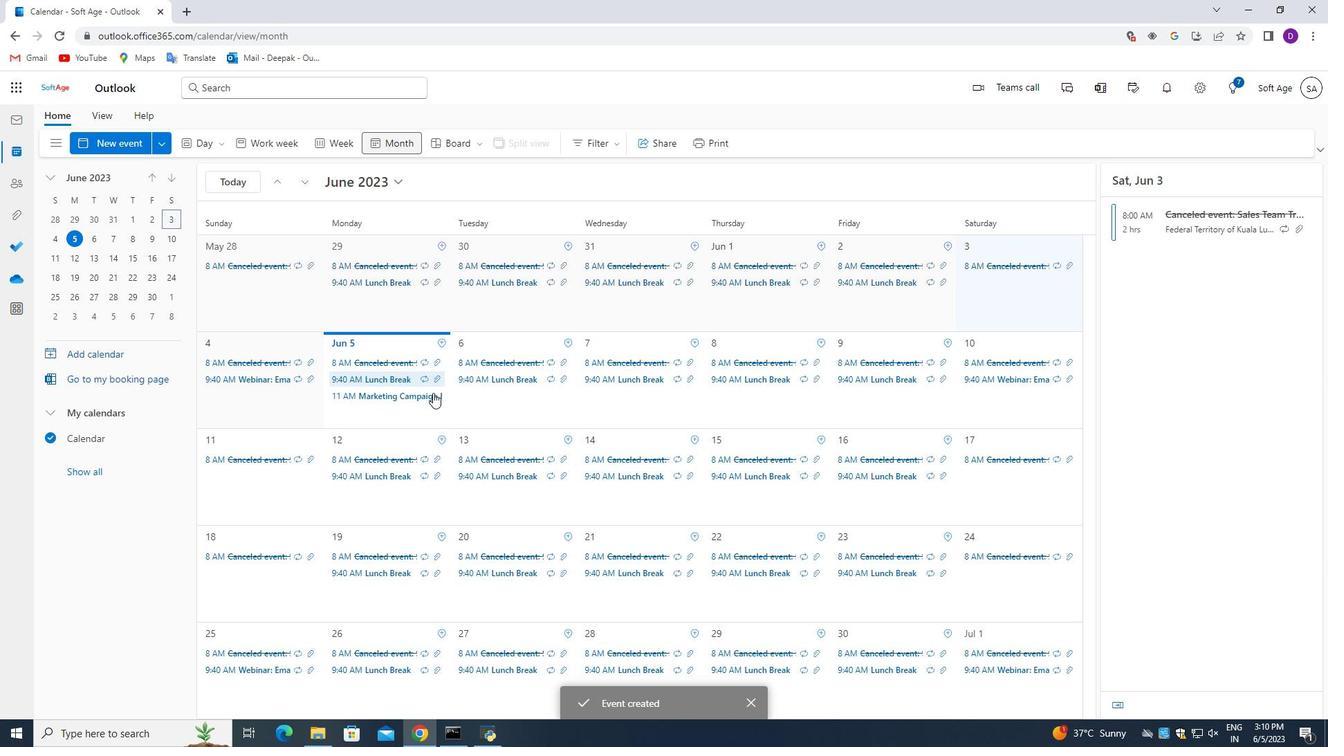 
Action: Mouse scrolled (471, 411) with delta (0, 0)
Screenshot: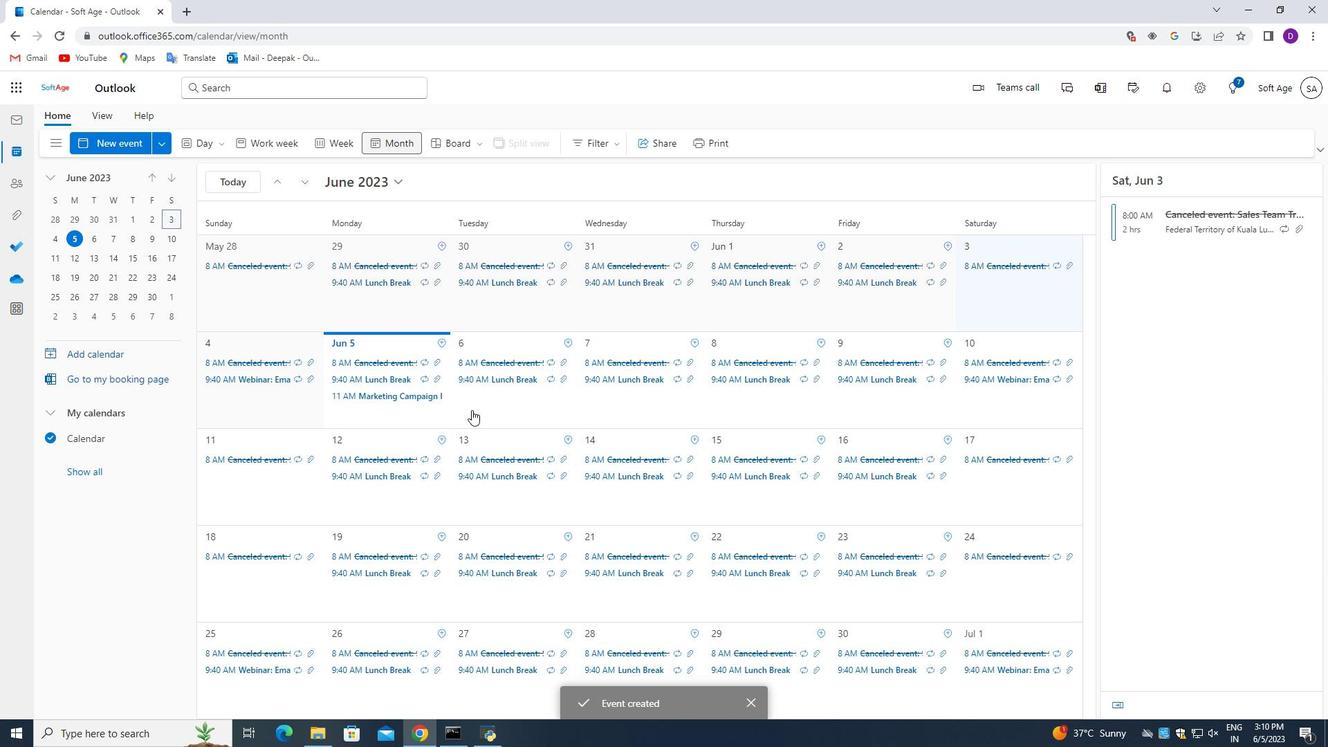 
Action: Mouse scrolled (471, 411) with delta (0, 0)
Screenshot: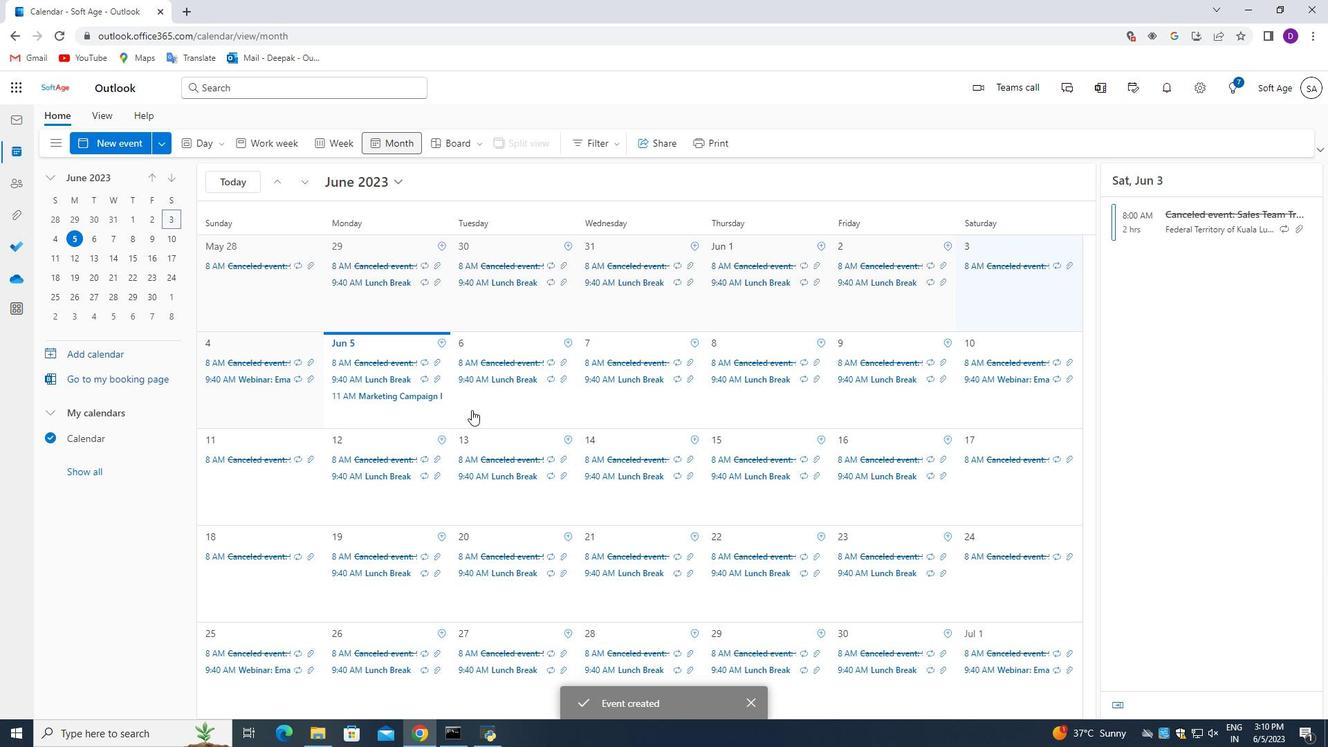 
Action: Mouse scrolled (471, 411) with delta (0, 0)
Screenshot: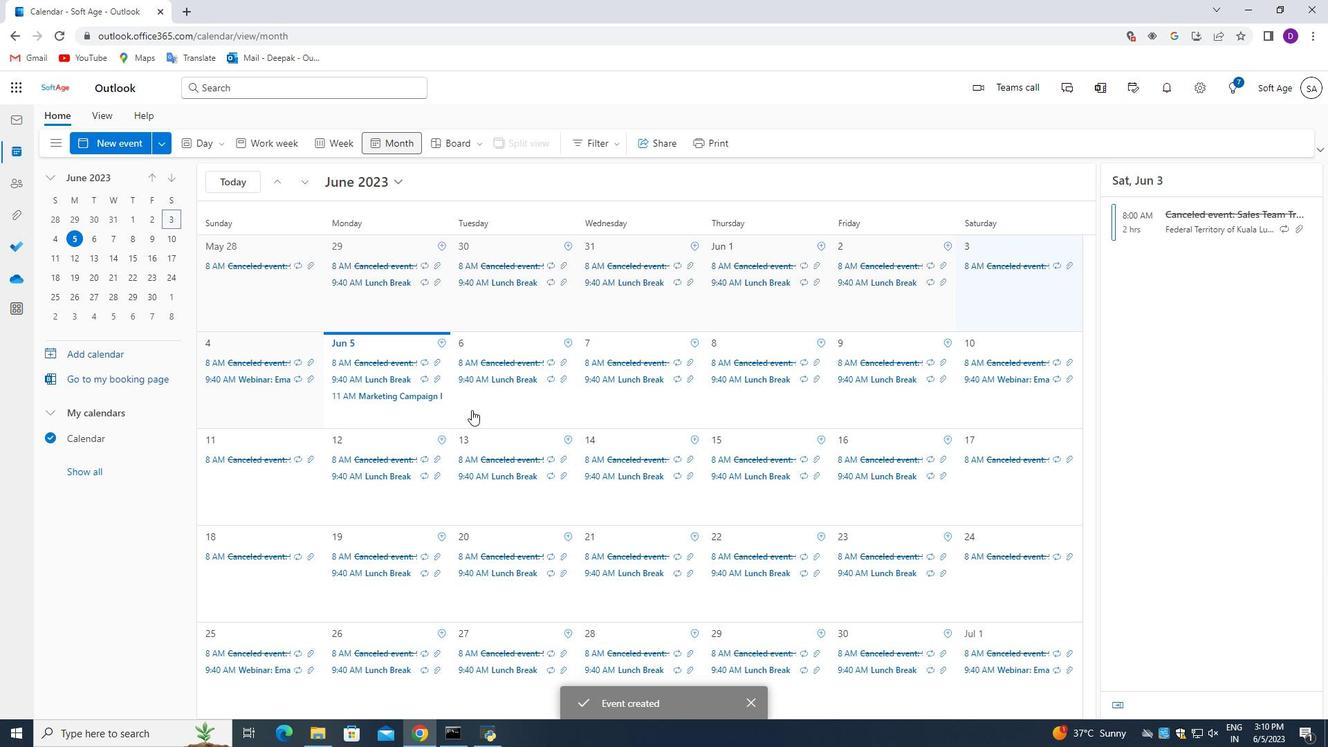 
Action: Mouse scrolled (471, 411) with delta (0, 0)
Screenshot: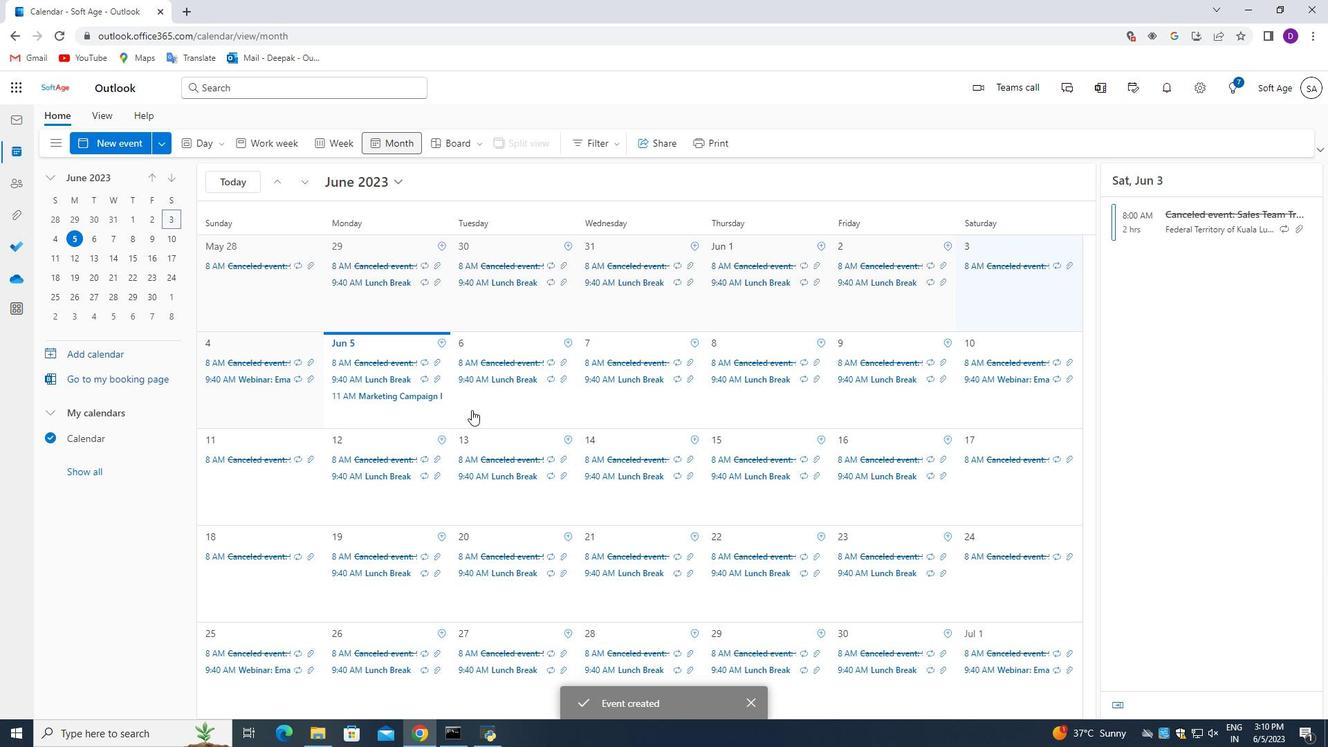 
